 Task: Explore upcoming open houses in Anchorage, Alaska, to visit properties with a view of the Northern Lights or proximity to outdoor activities.
Action: Mouse moved to (261, 191)
Screenshot: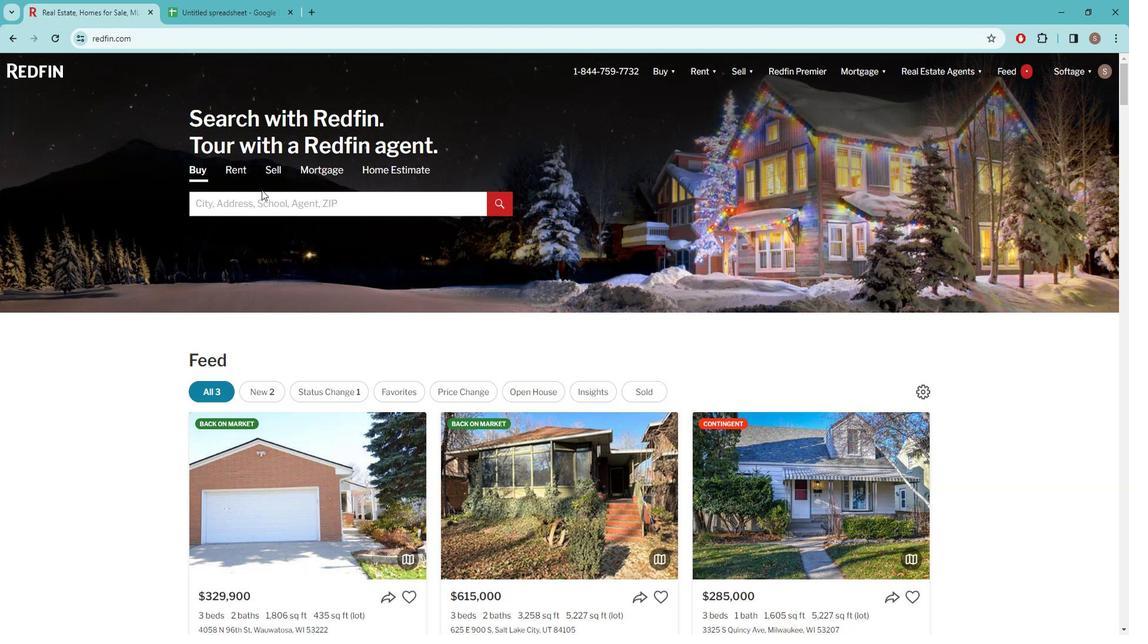 
Action: Mouse pressed left at (261, 191)
Screenshot: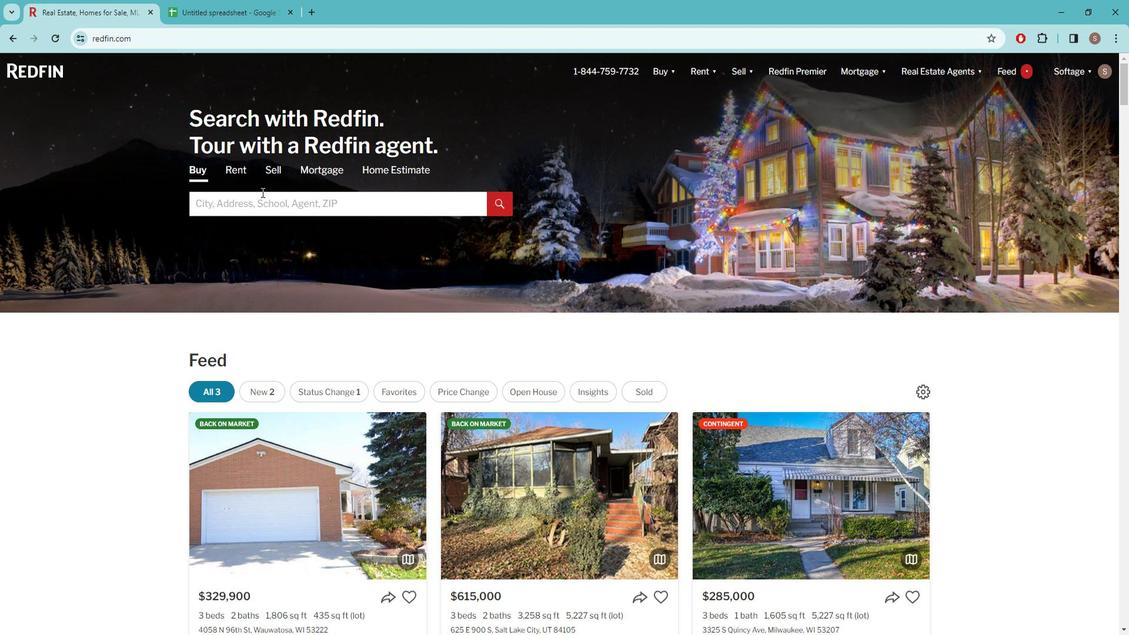 
Action: Key pressed a<Key.caps_lock>NCHORAGE,
Screenshot: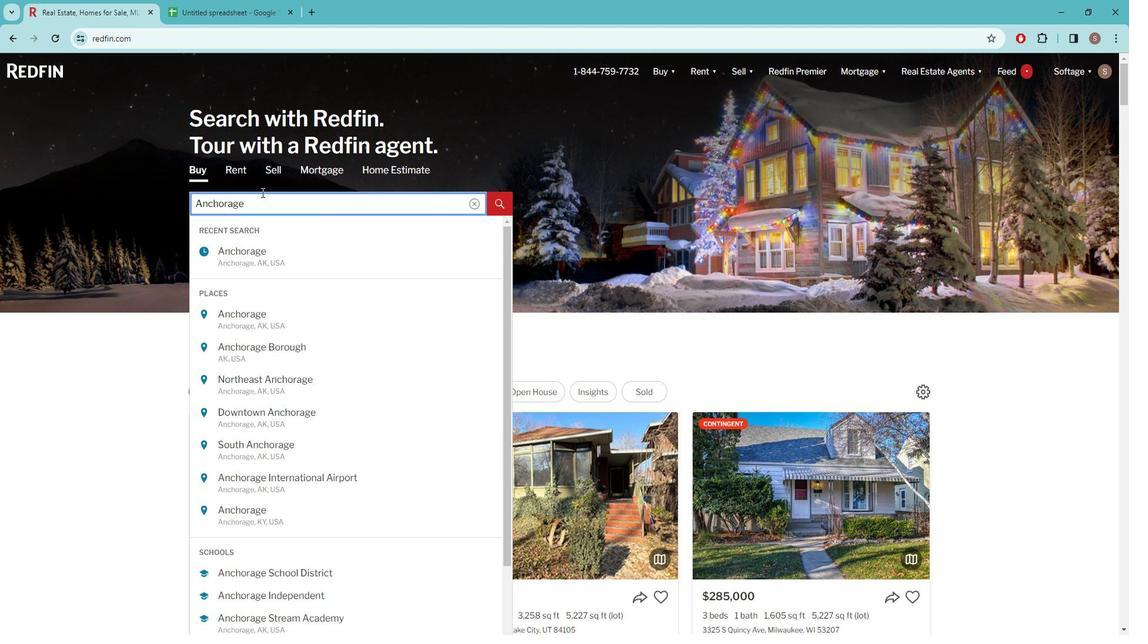 
Action: Mouse moved to (258, 264)
Screenshot: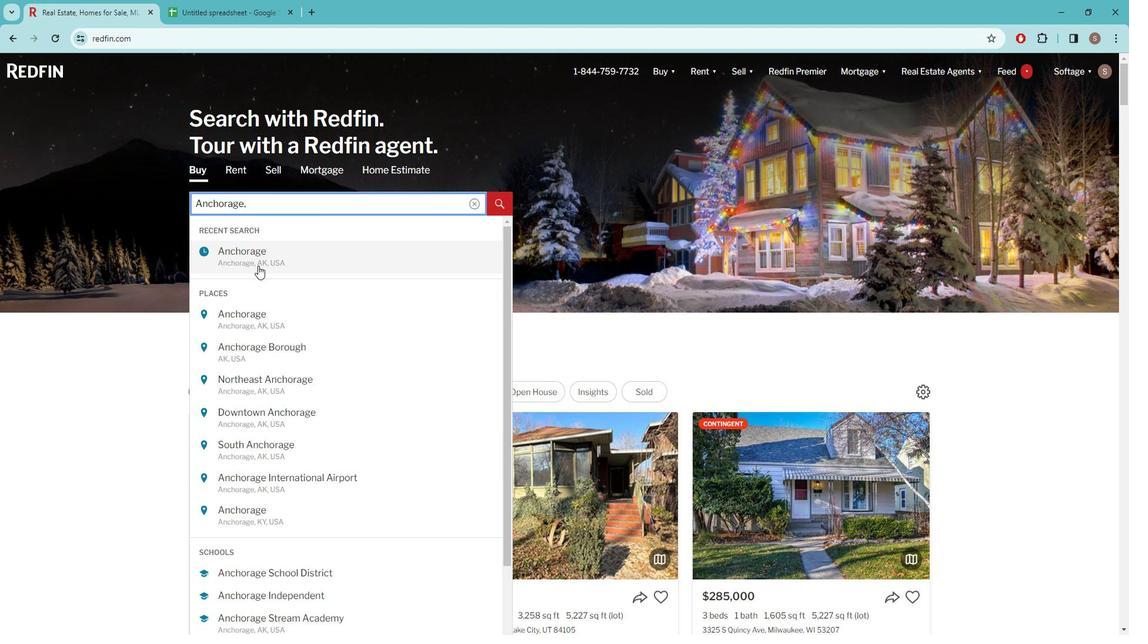 
Action: Mouse pressed left at (258, 264)
Screenshot: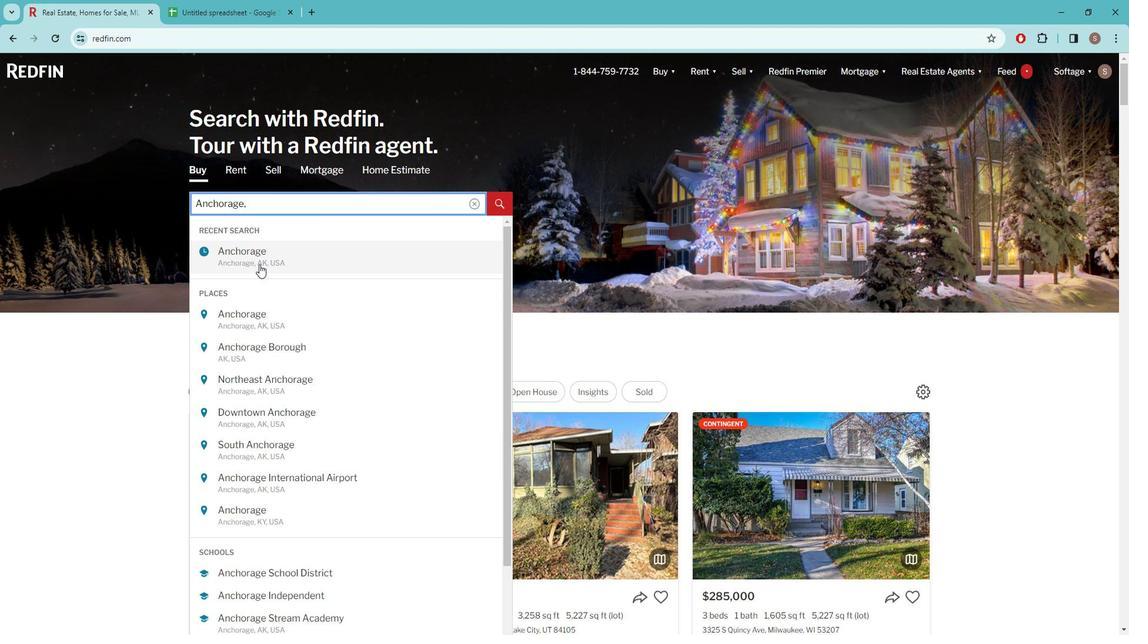 
Action: Mouse moved to (985, 147)
Screenshot: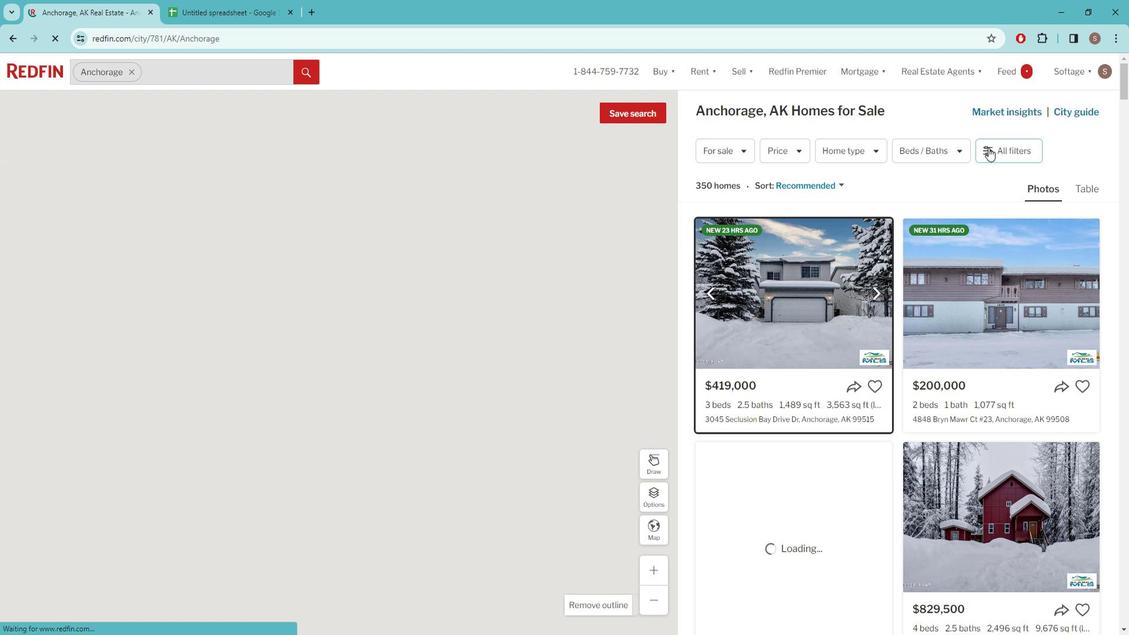 
Action: Mouse pressed left at (985, 147)
Screenshot: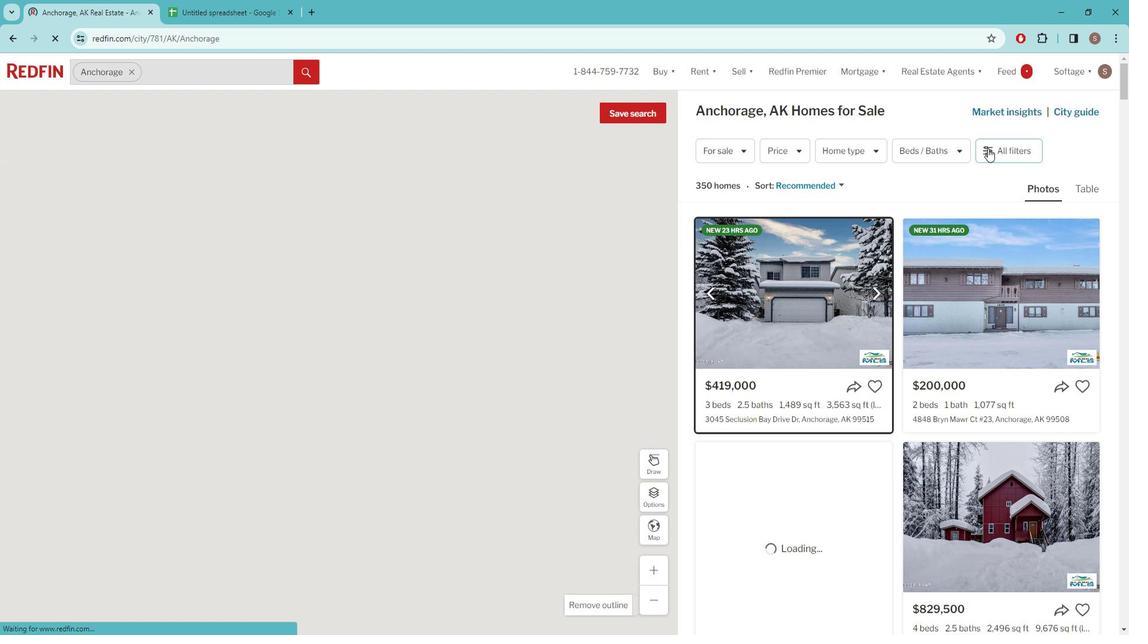 
Action: Mouse pressed left at (985, 147)
Screenshot: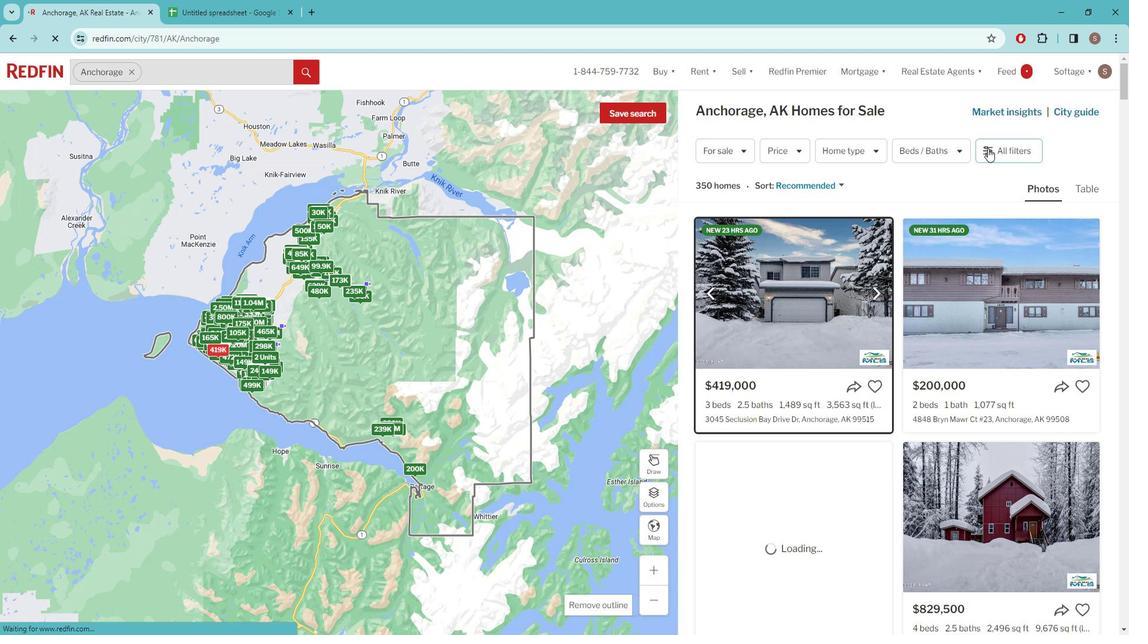 
Action: Mouse pressed left at (985, 147)
Screenshot: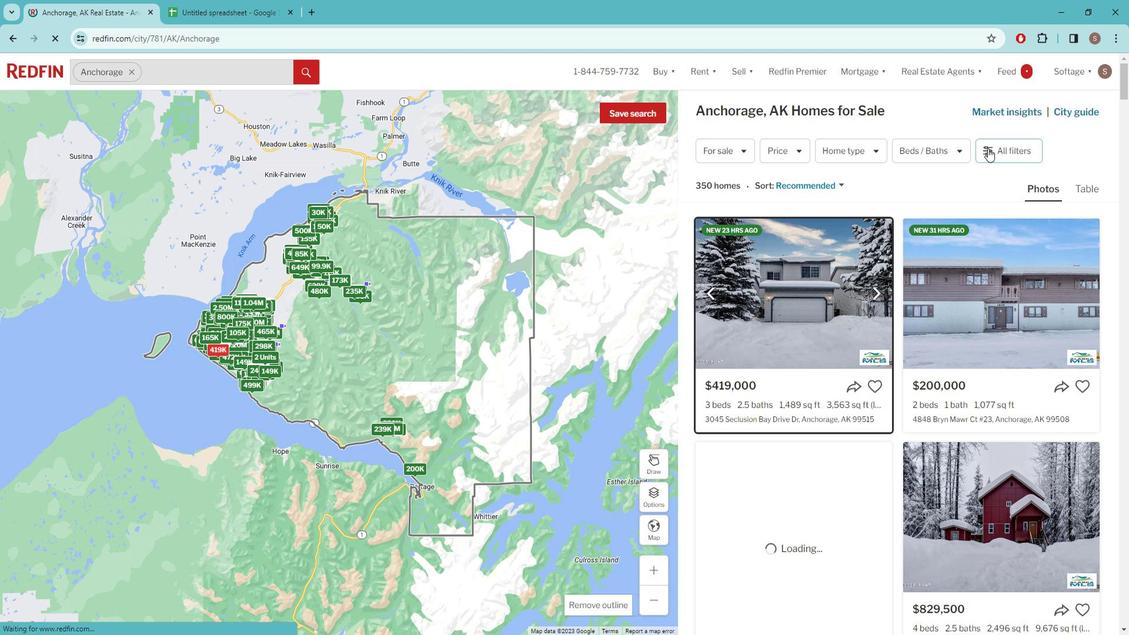 
Action: Mouse pressed left at (985, 147)
Screenshot: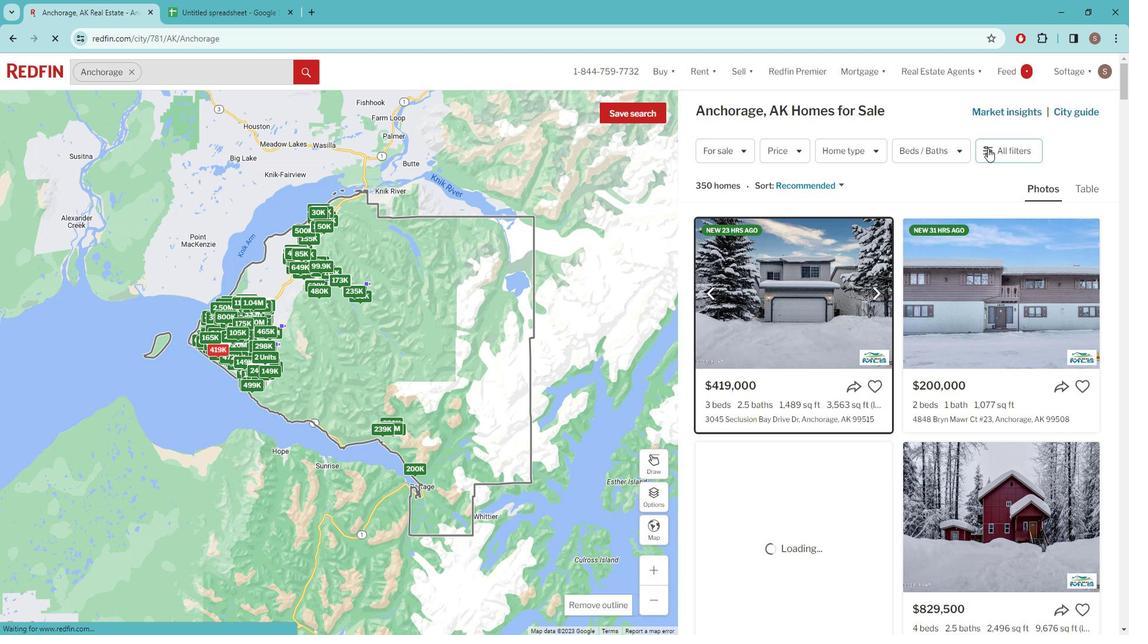 
Action: Mouse pressed left at (985, 147)
Screenshot: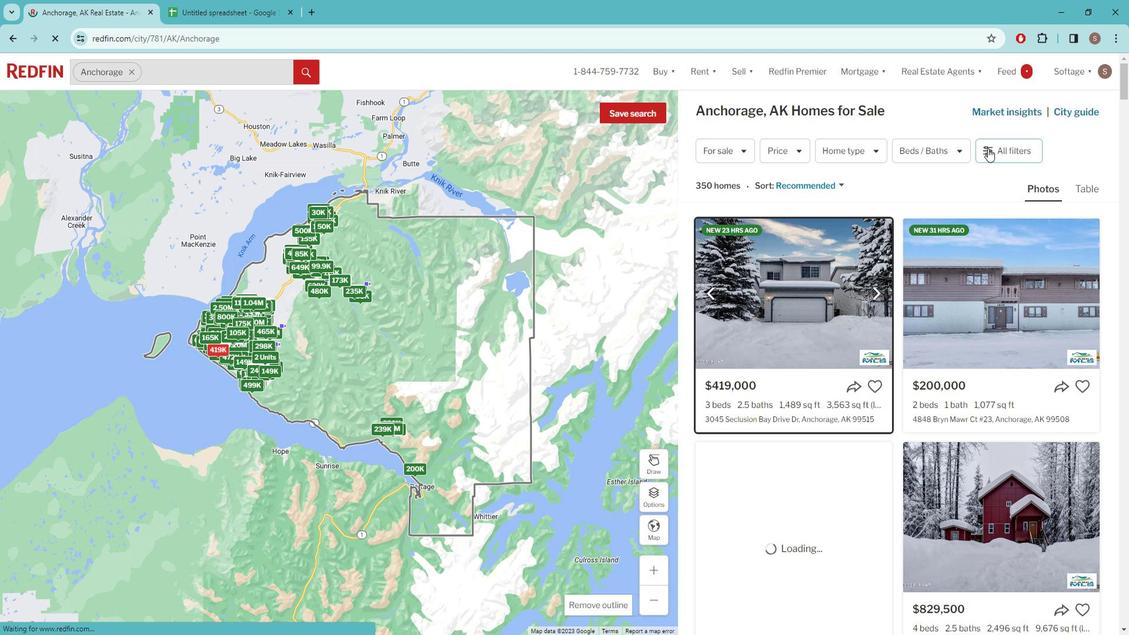 
Action: Mouse moved to (995, 151)
Screenshot: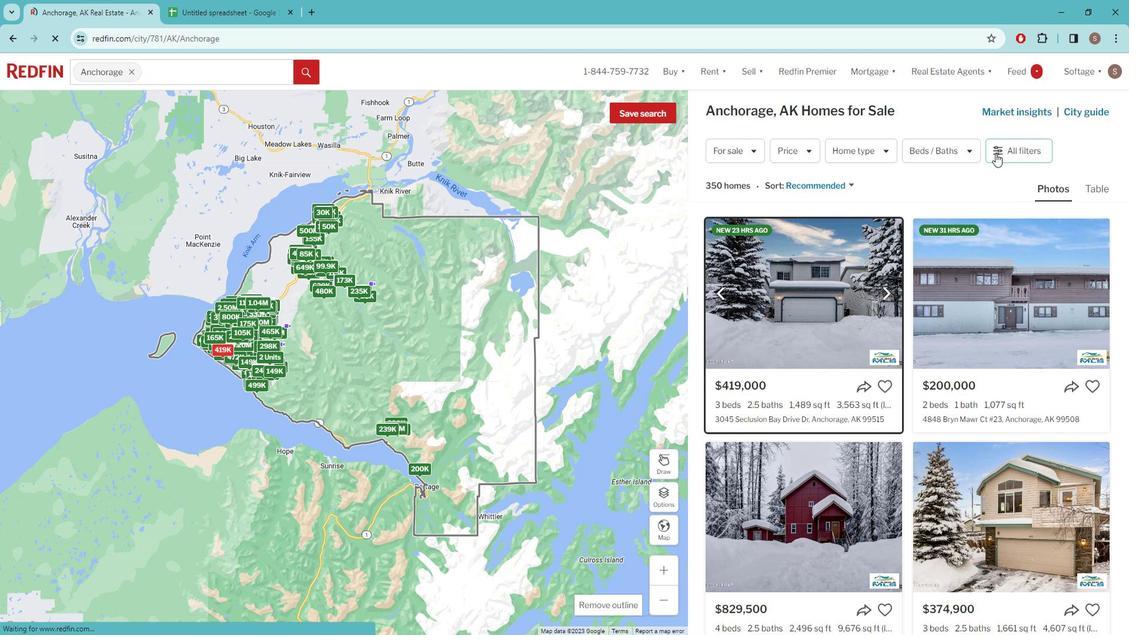 
Action: Mouse pressed left at (995, 151)
Screenshot: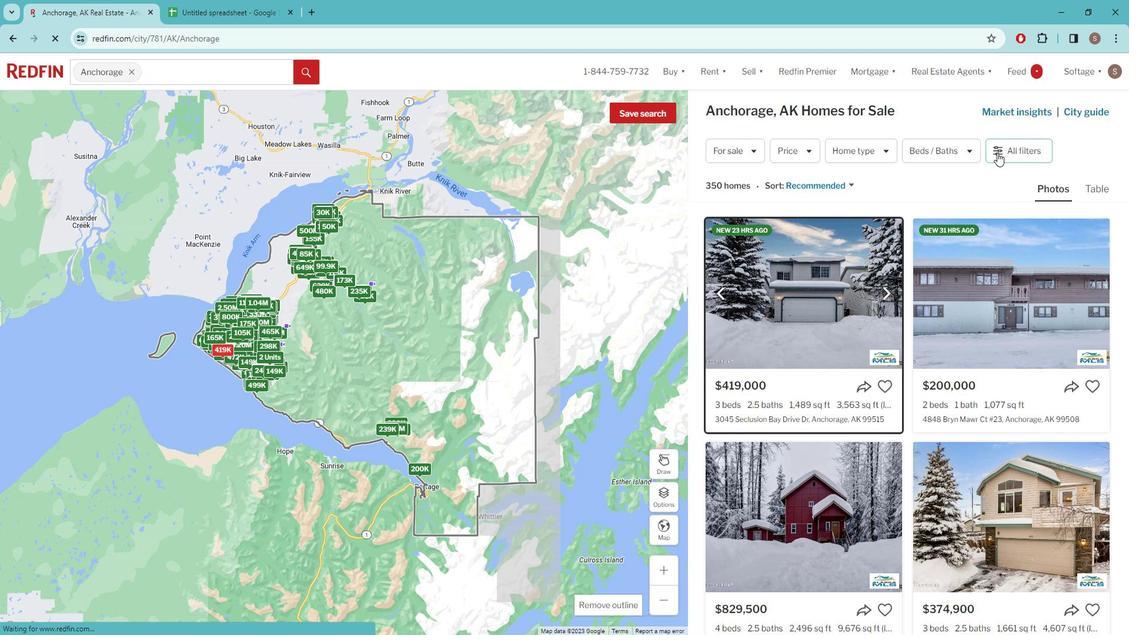 
Action: Mouse pressed left at (995, 151)
Screenshot: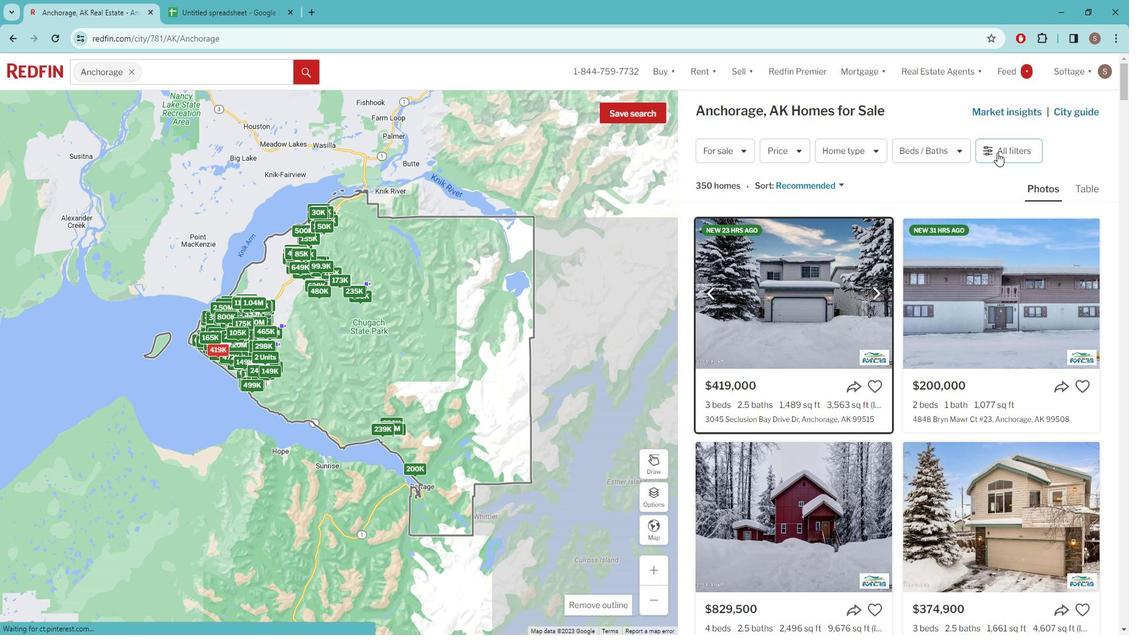 
Action: Mouse moved to (994, 151)
Screenshot: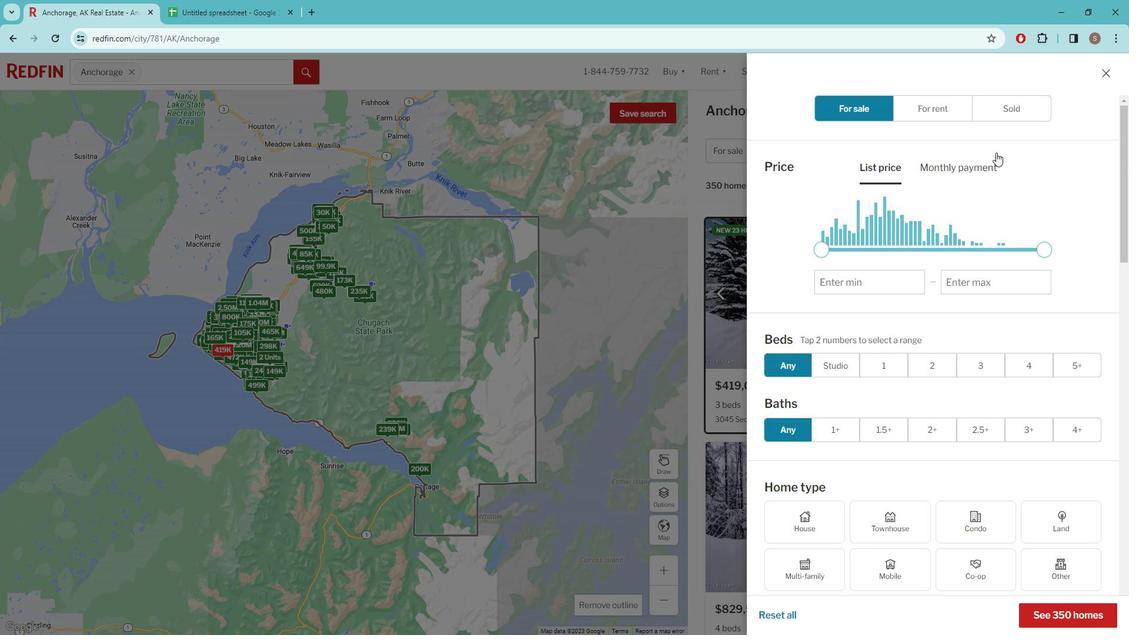 
Action: Mouse scrolled (994, 151) with delta (0, 0)
Screenshot: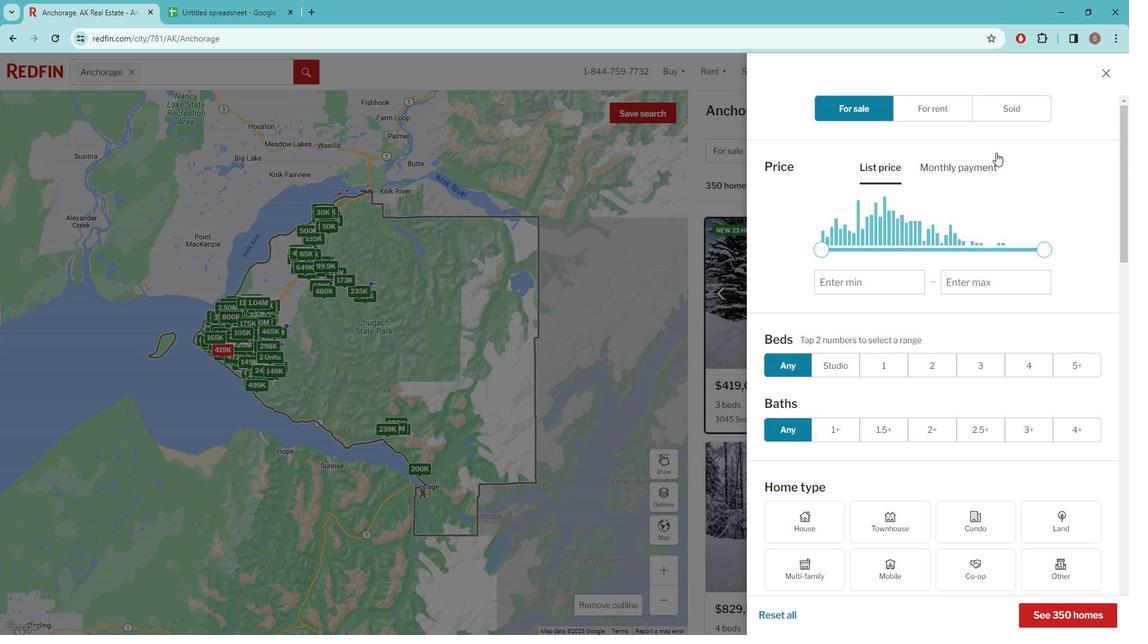 
Action: Mouse moved to (993, 151)
Screenshot: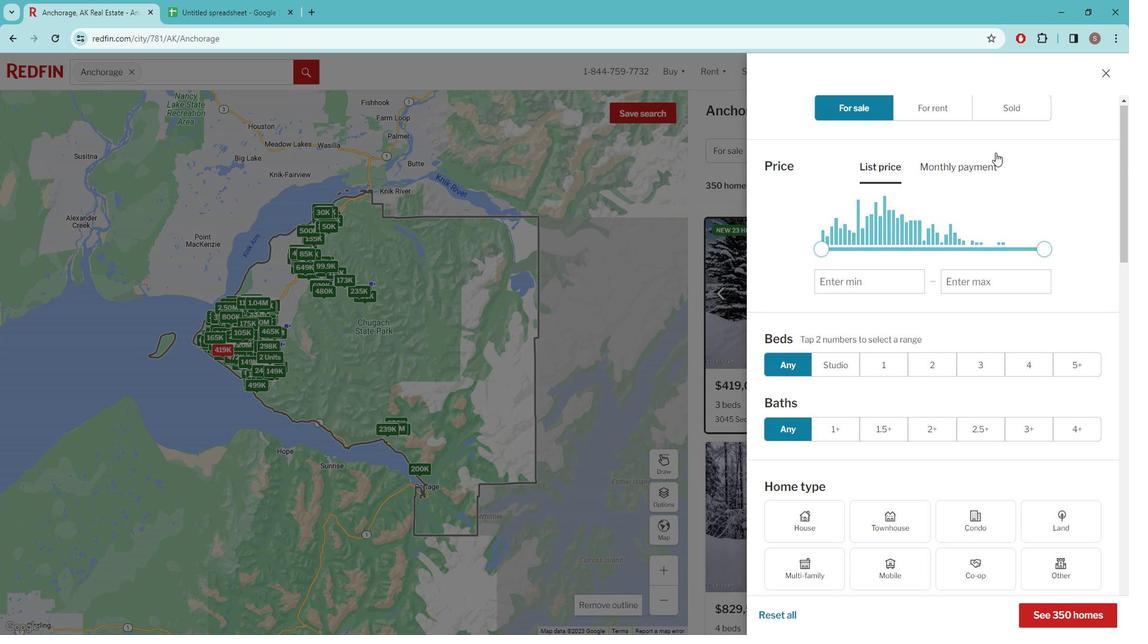 
Action: Mouse scrolled (993, 151) with delta (0, 0)
Screenshot: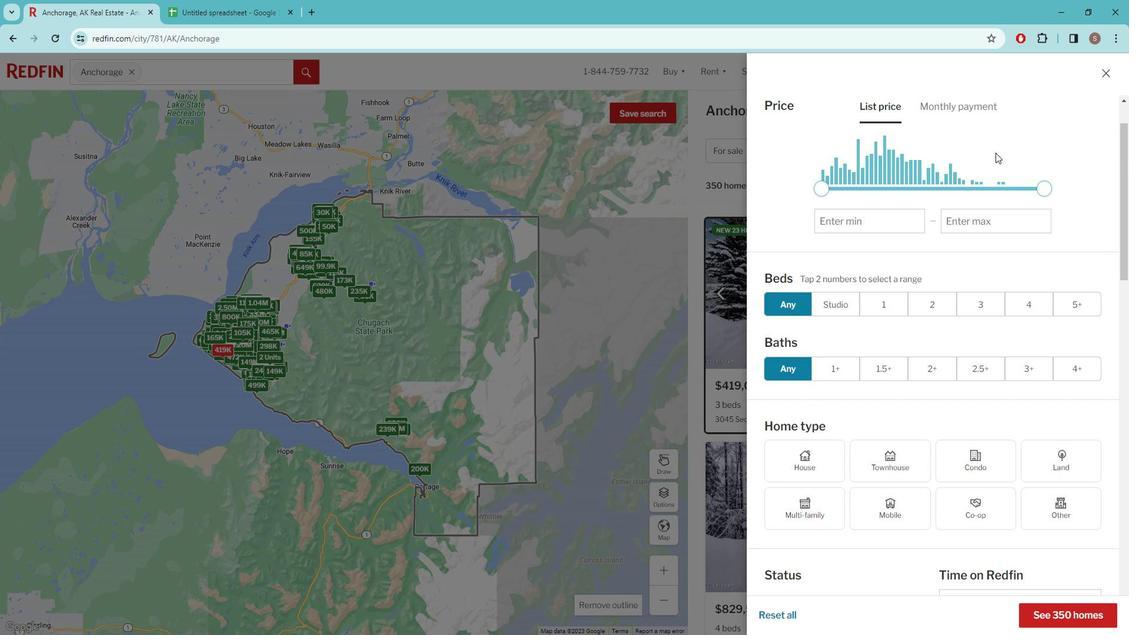 
Action: Mouse scrolled (993, 151) with delta (0, 0)
Screenshot: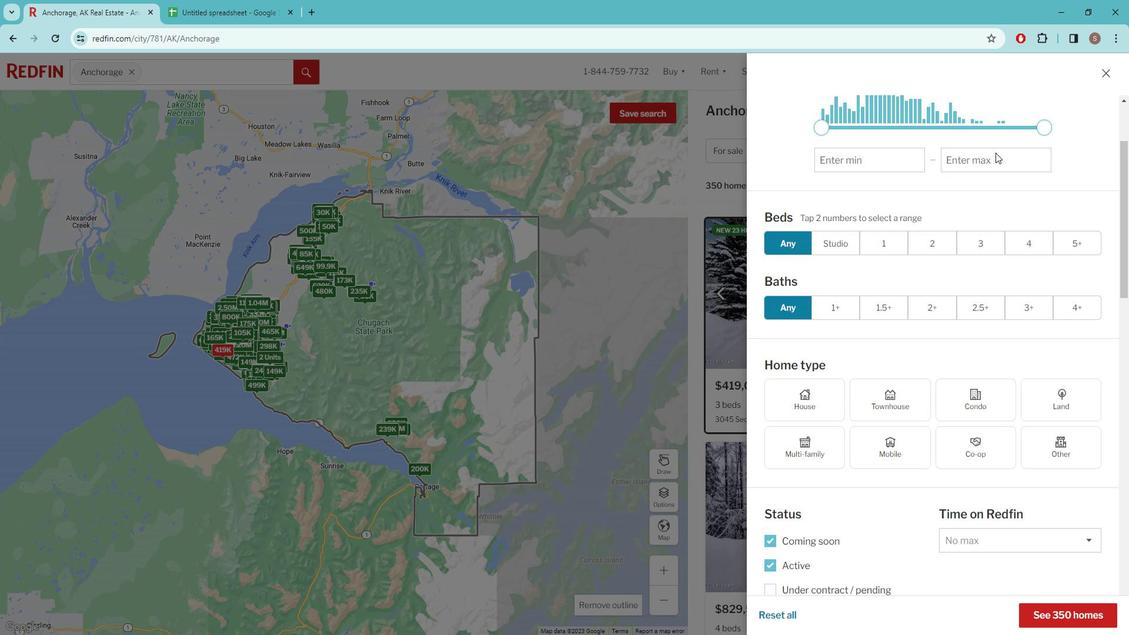 
Action: Mouse scrolled (993, 151) with delta (0, 0)
Screenshot: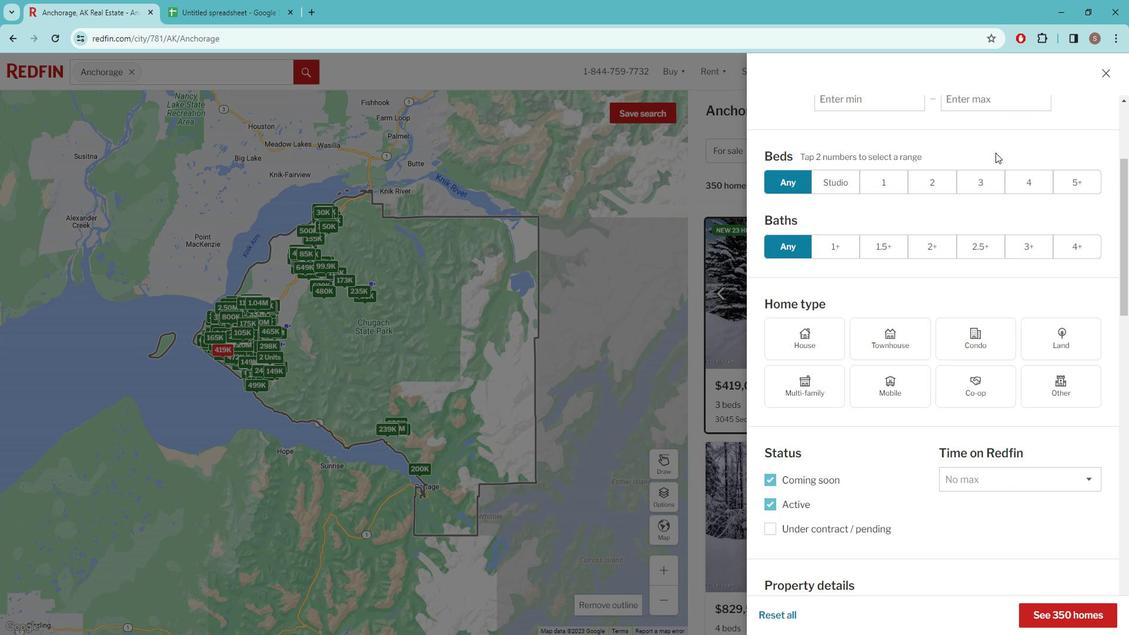 
Action: Mouse moved to (786, 419)
Screenshot: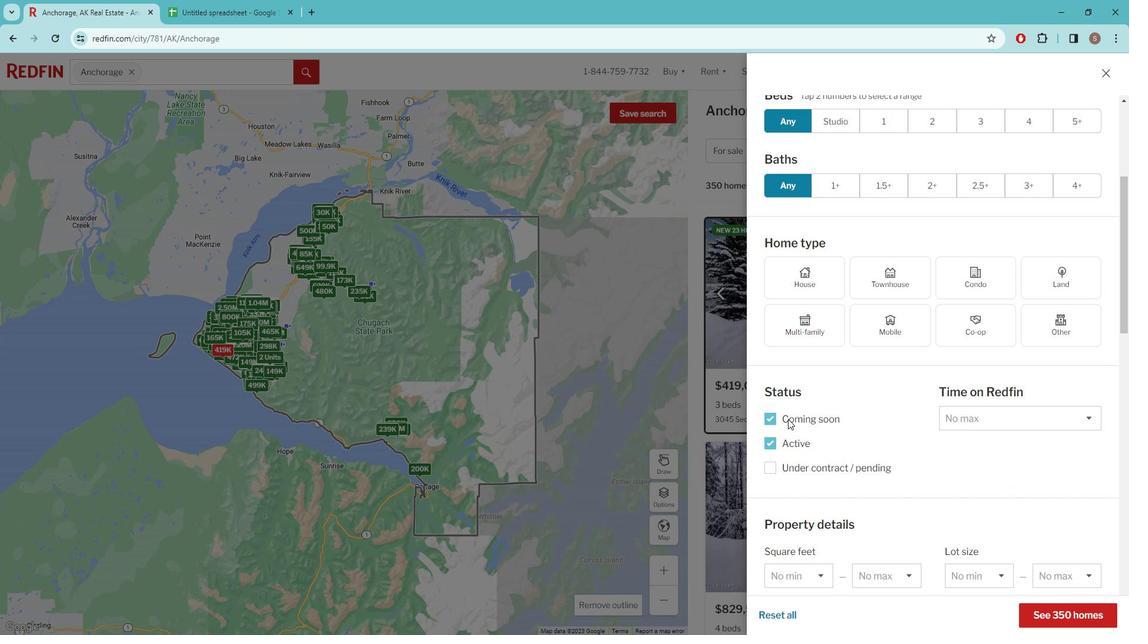 
Action: Mouse pressed left at (786, 419)
Screenshot: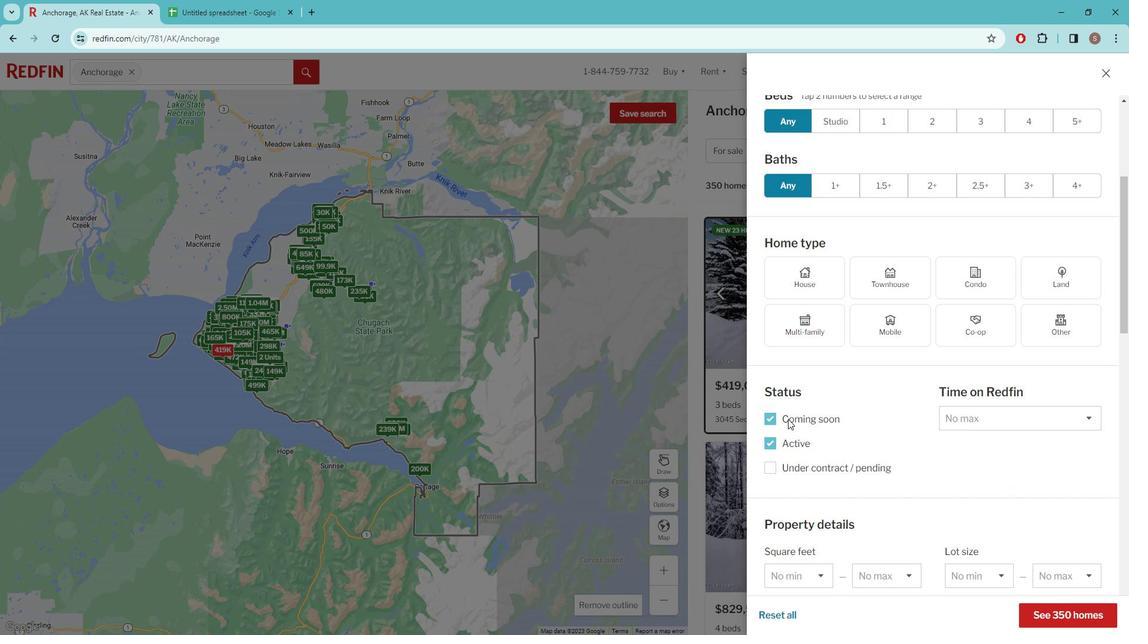 
Action: Mouse pressed left at (786, 419)
Screenshot: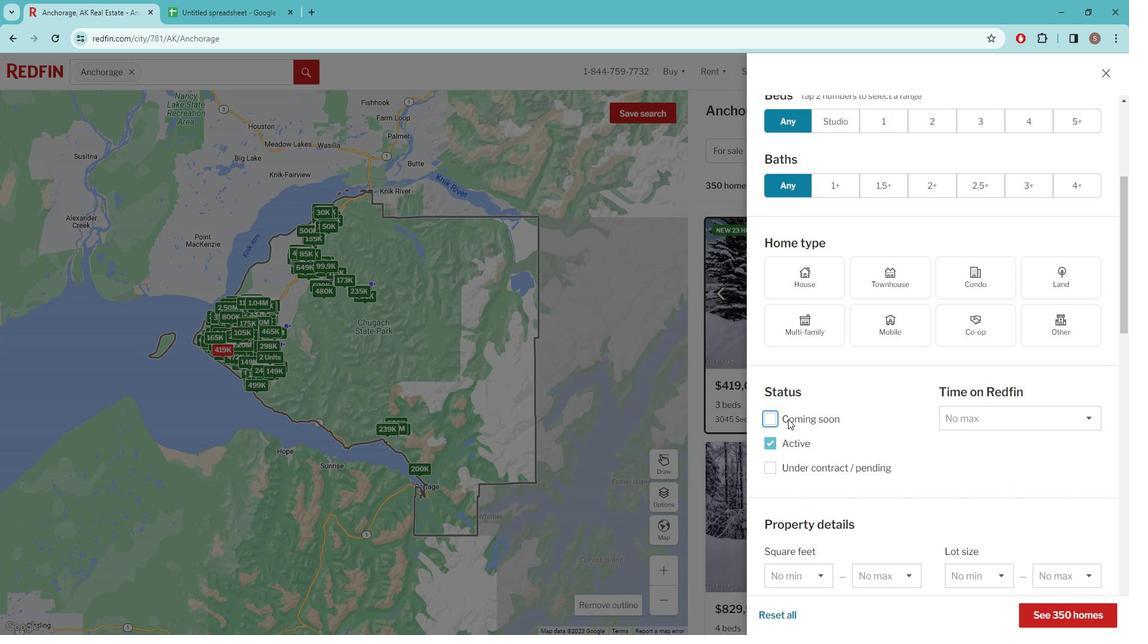 
Action: Mouse scrolled (786, 418) with delta (0, 0)
Screenshot: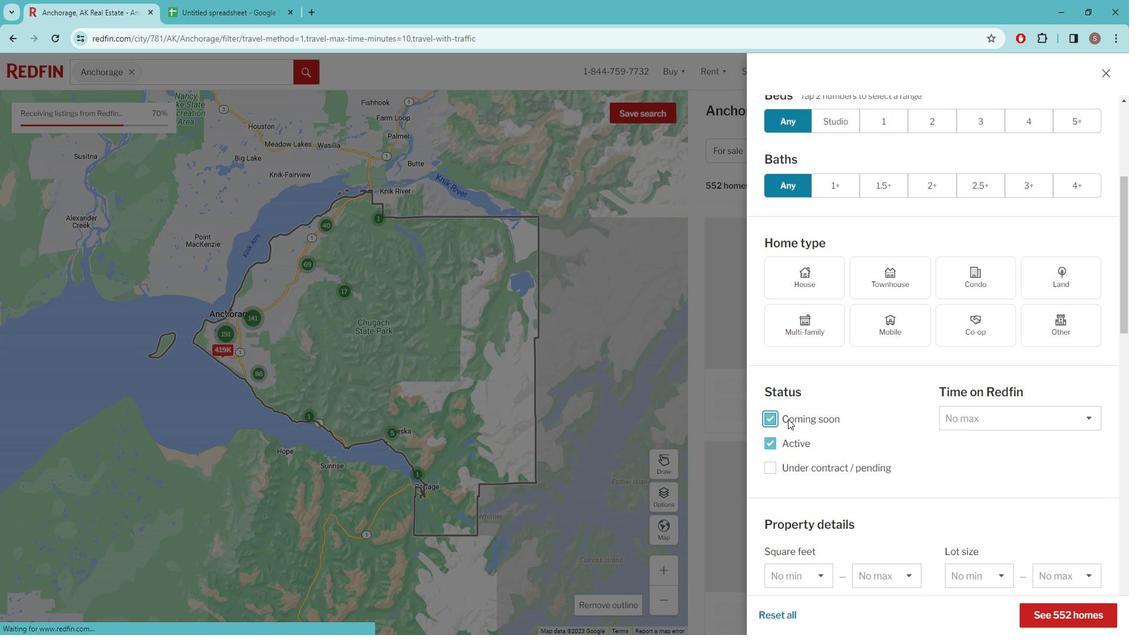 
Action: Mouse scrolled (786, 418) with delta (0, 0)
Screenshot: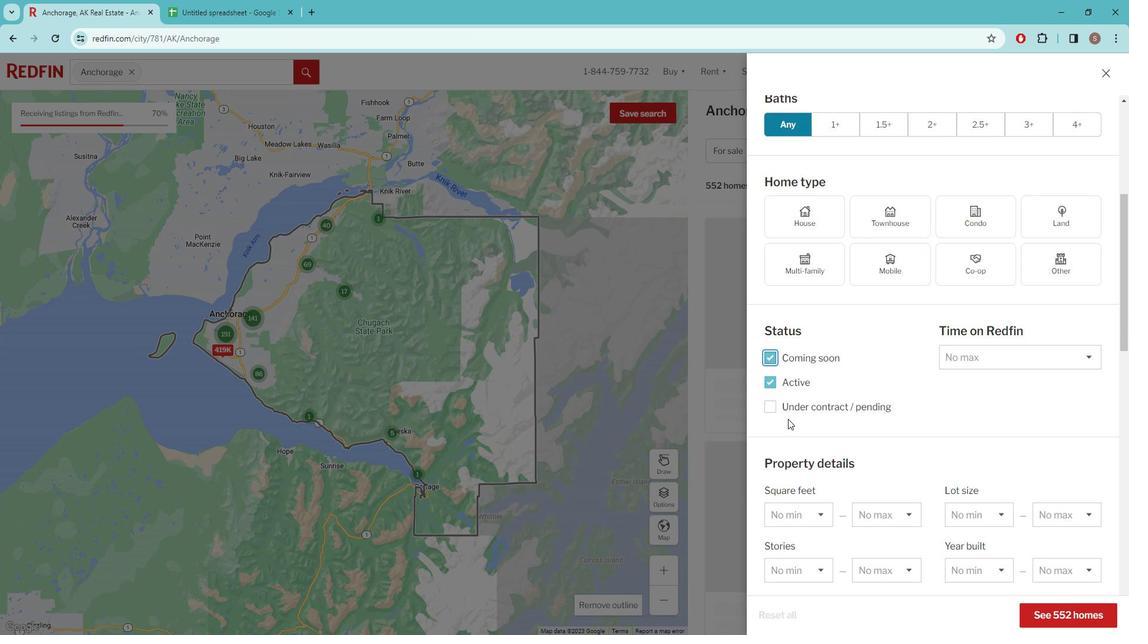 
Action: Mouse scrolled (786, 418) with delta (0, 0)
Screenshot: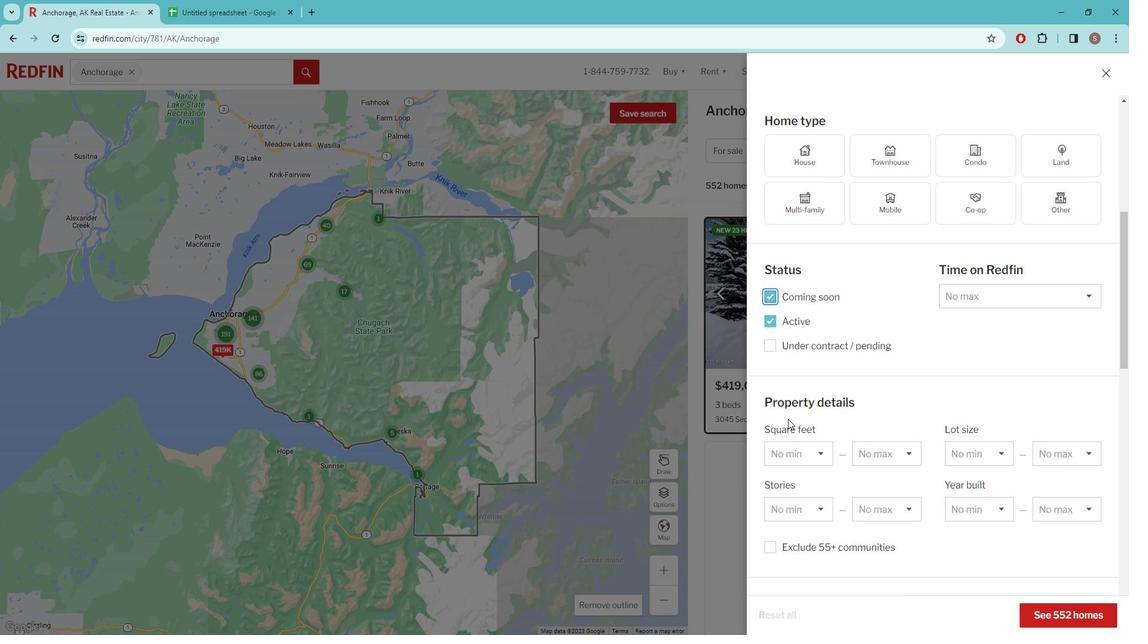 
Action: Mouse scrolled (786, 418) with delta (0, 0)
Screenshot: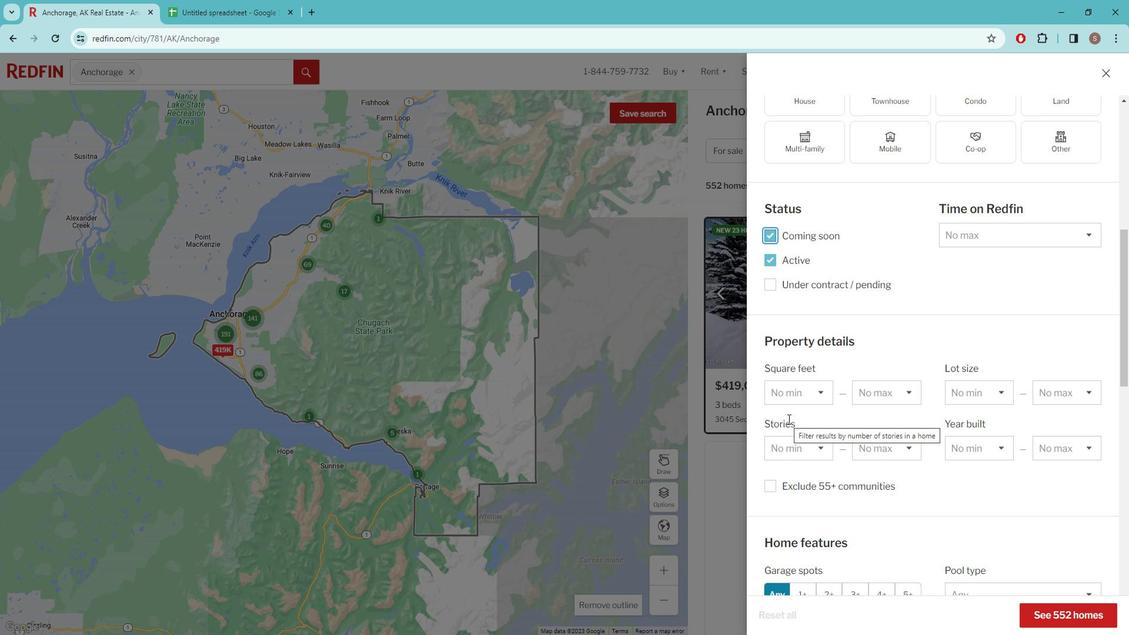 
Action: Mouse scrolled (786, 418) with delta (0, 0)
Screenshot: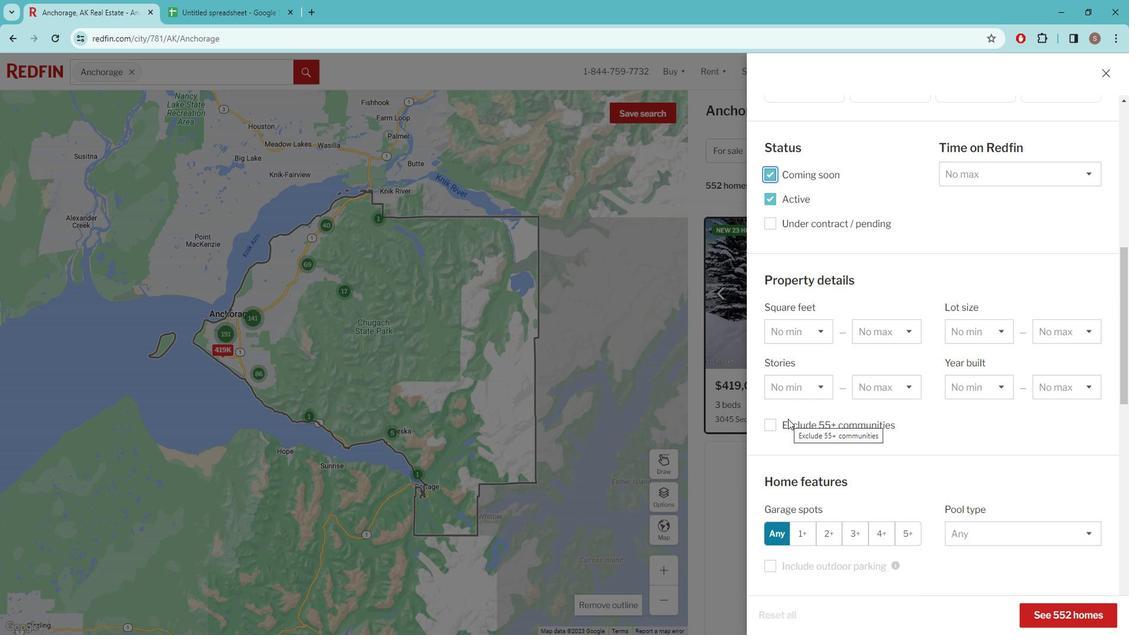 
Action: Mouse scrolled (786, 418) with delta (0, 0)
Screenshot: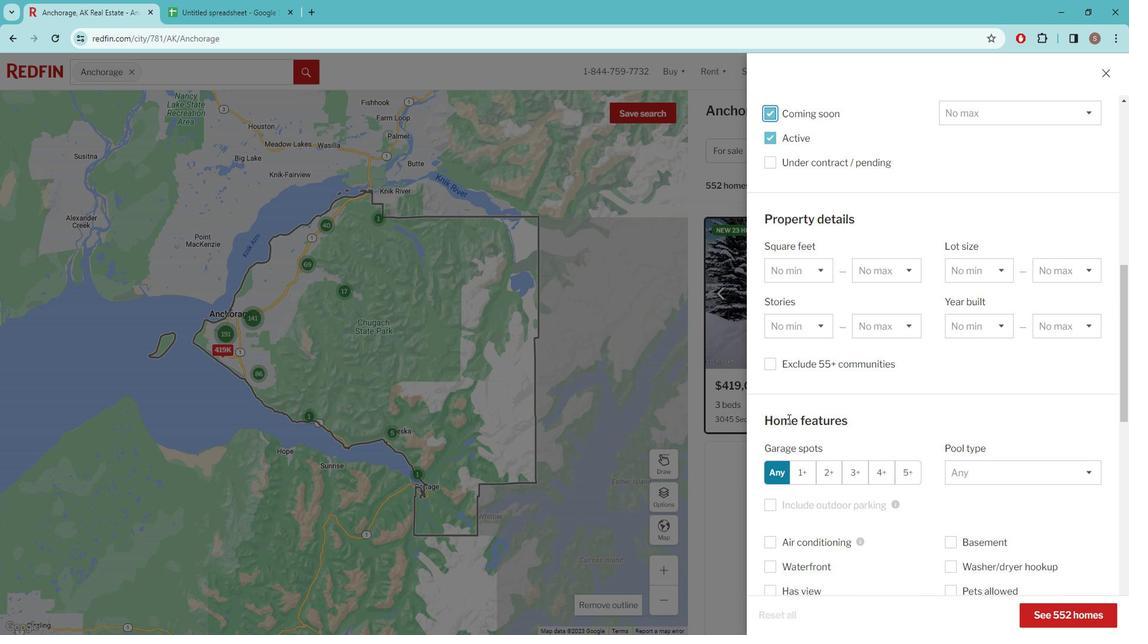 
Action: Mouse scrolled (786, 418) with delta (0, 0)
Screenshot: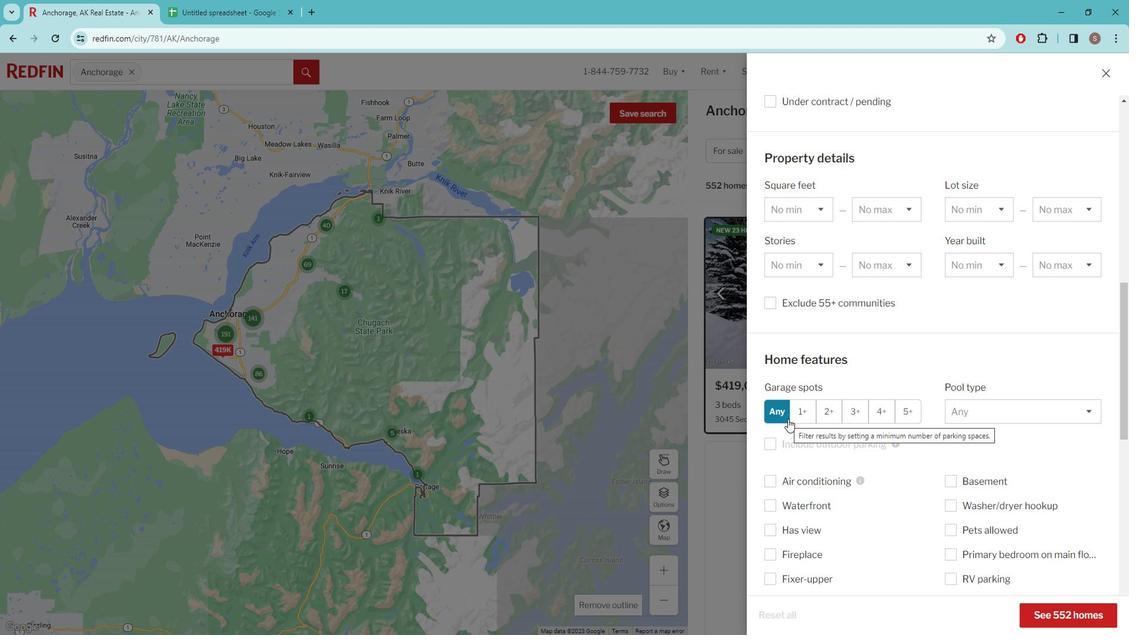 
Action: Mouse scrolled (786, 418) with delta (0, 0)
Screenshot: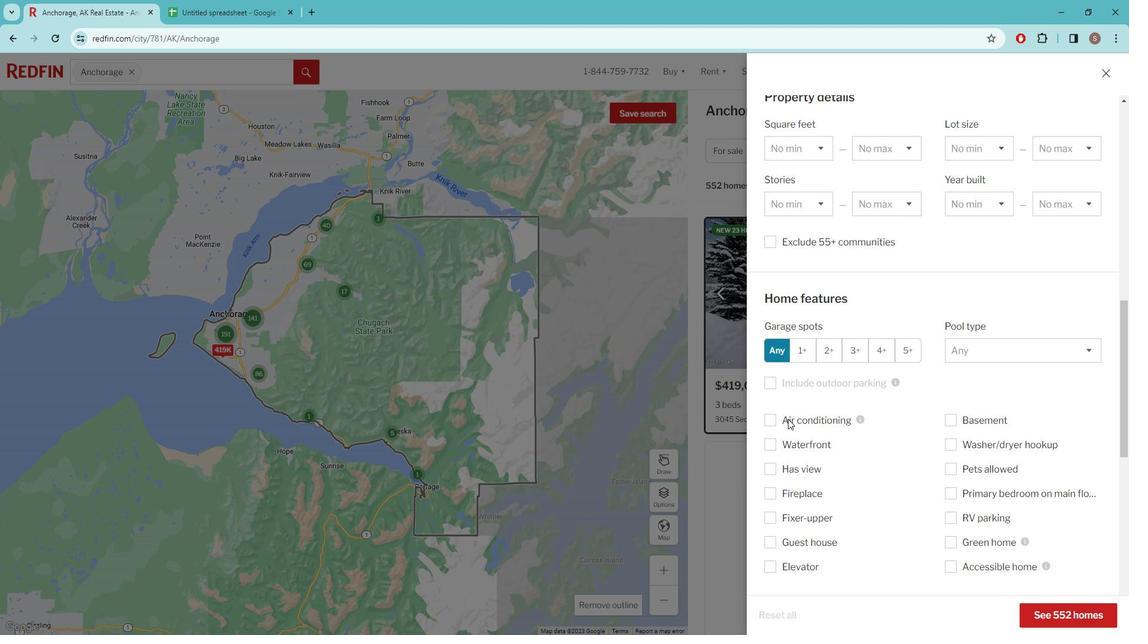 
Action: Mouse scrolled (786, 418) with delta (0, 0)
Screenshot: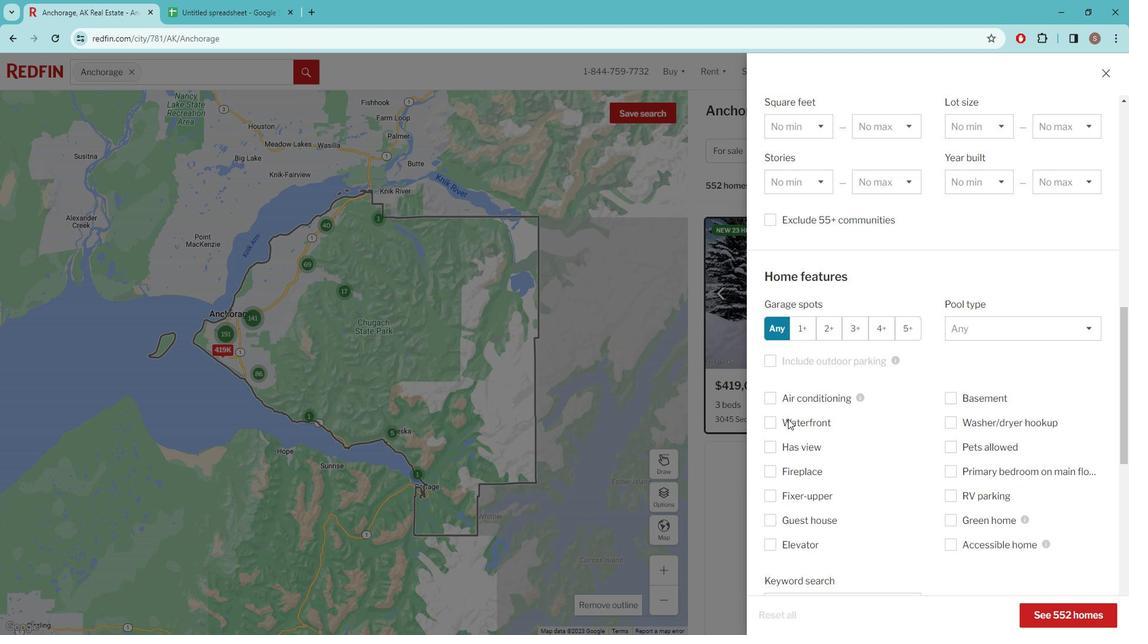 
Action: Mouse scrolled (786, 418) with delta (0, 0)
Screenshot: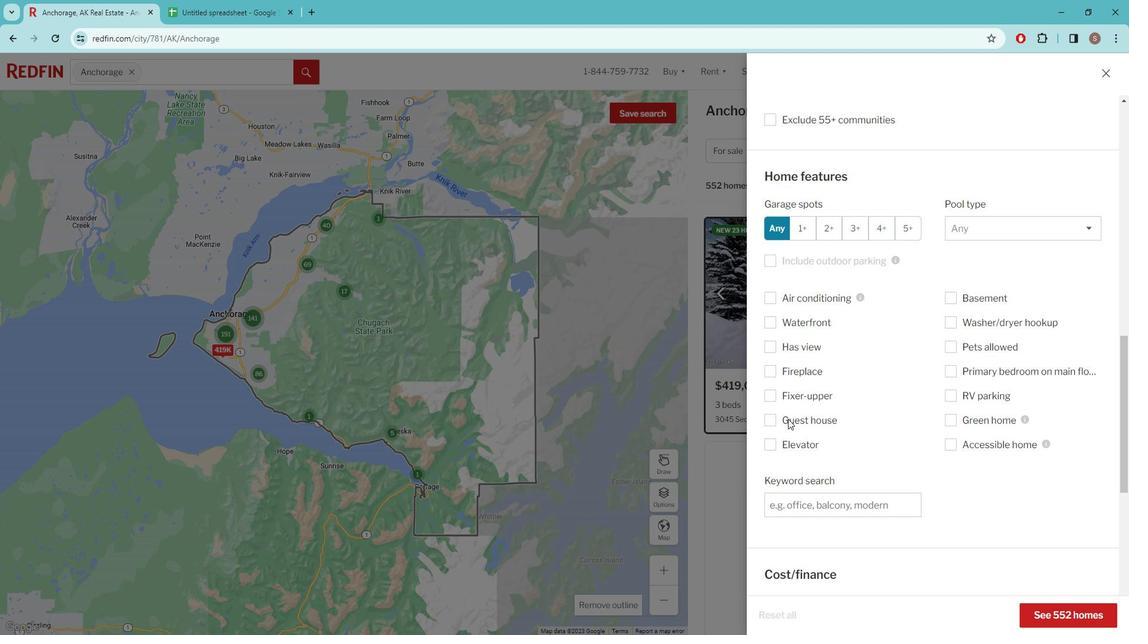 
Action: Mouse scrolled (786, 418) with delta (0, 0)
Screenshot: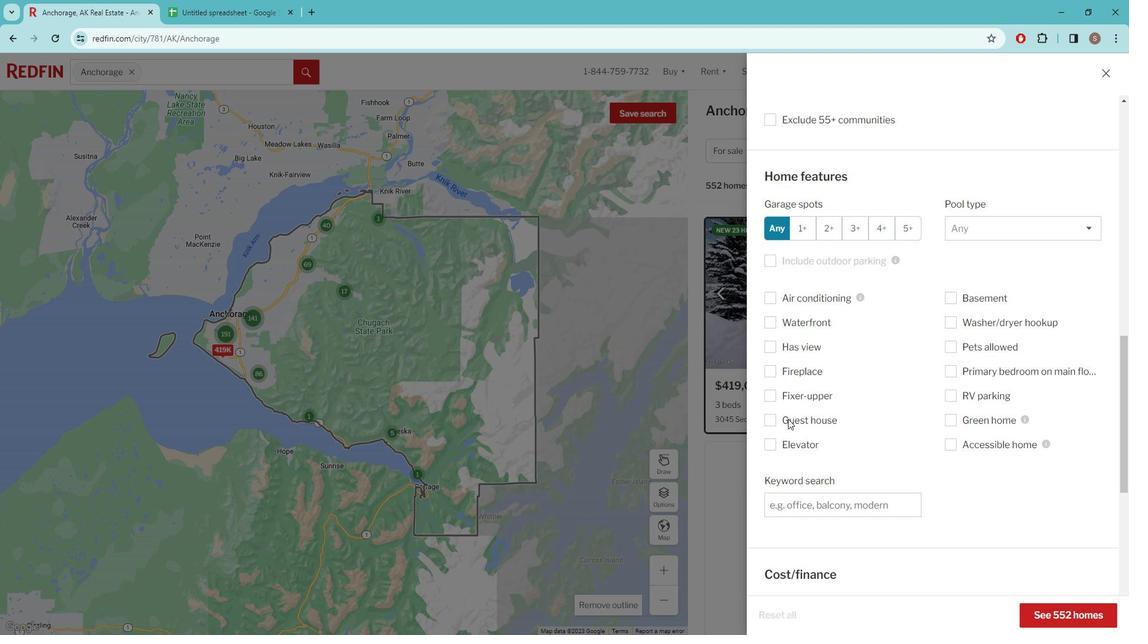 
Action: Mouse moved to (803, 385)
Screenshot: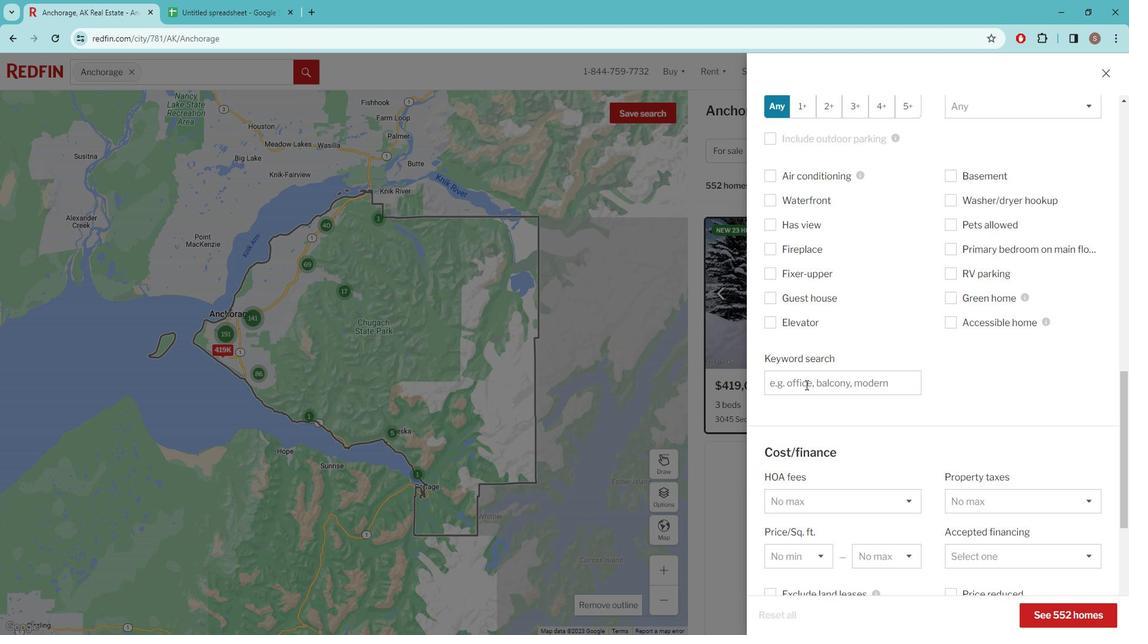 
Action: Mouse pressed left at (803, 385)
Screenshot: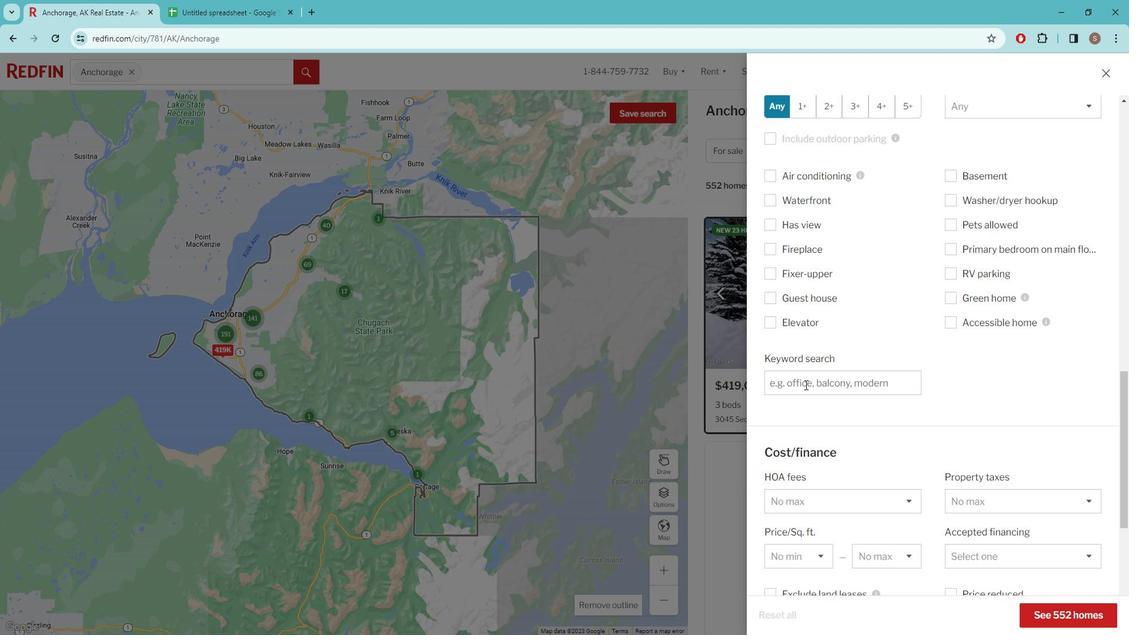
Action: Mouse moved to (803, 385)
Screenshot: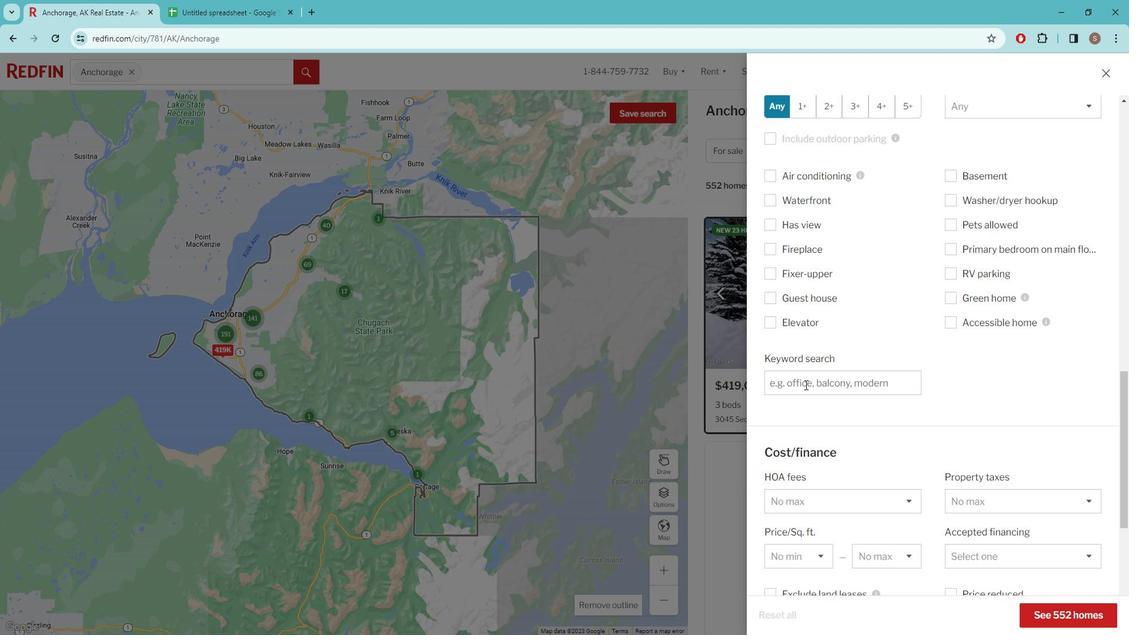 
Action: Key pressed <Key.caps_lock>n<Key.caps_lock>ORTHERN<Key.space><Key.caps_lock>l<Key.caps_lock>IGHTS<Key.space>
Screenshot: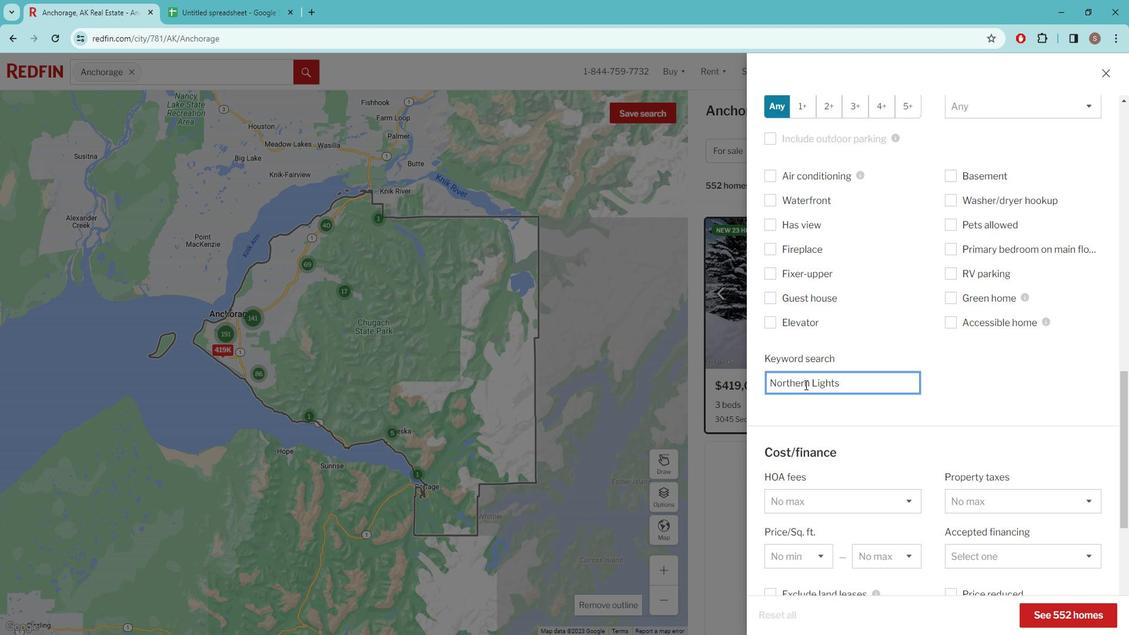 
Action: Mouse scrolled (803, 384) with delta (0, 0)
Screenshot: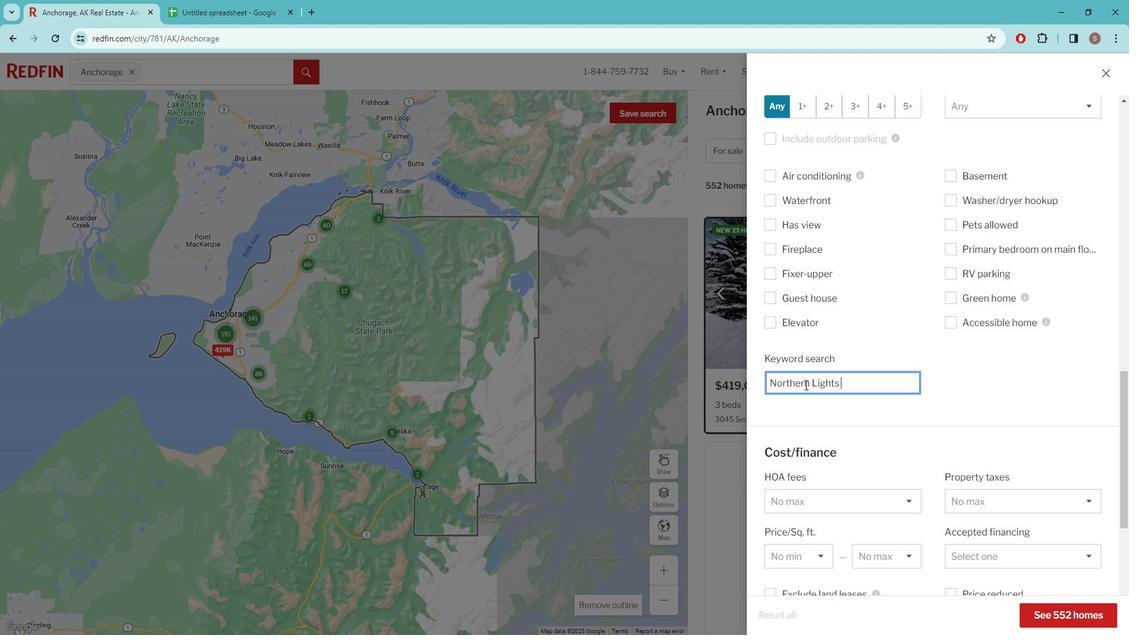 
Action: Mouse scrolled (803, 384) with delta (0, 0)
Screenshot: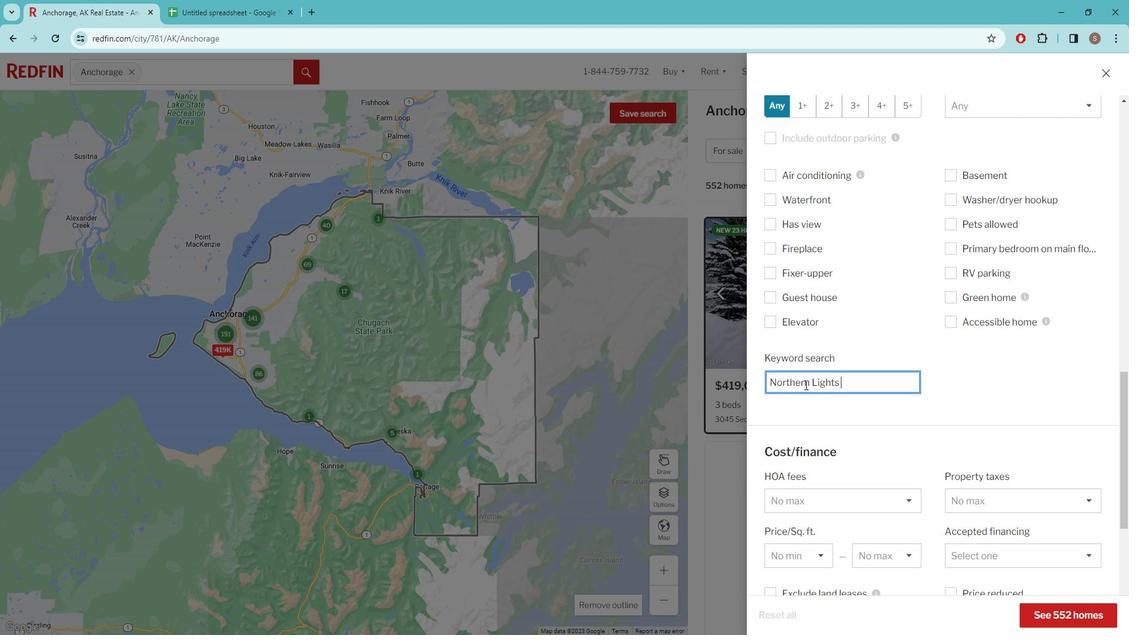 
Action: Mouse scrolled (803, 384) with delta (0, 0)
Screenshot: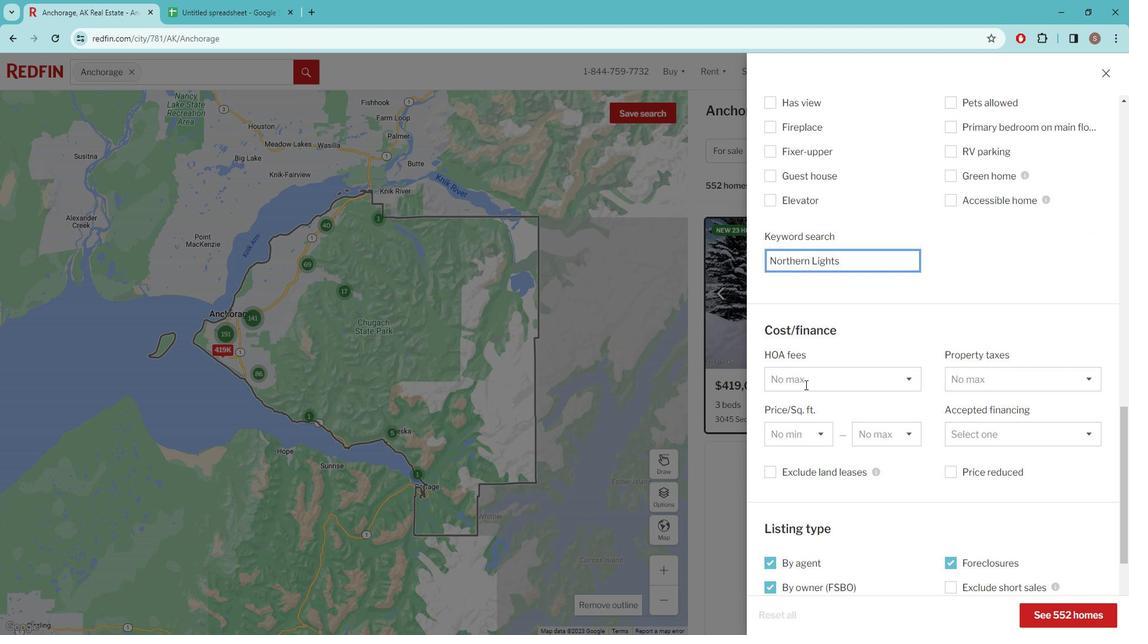 
Action: Mouse scrolled (803, 384) with delta (0, 0)
Screenshot: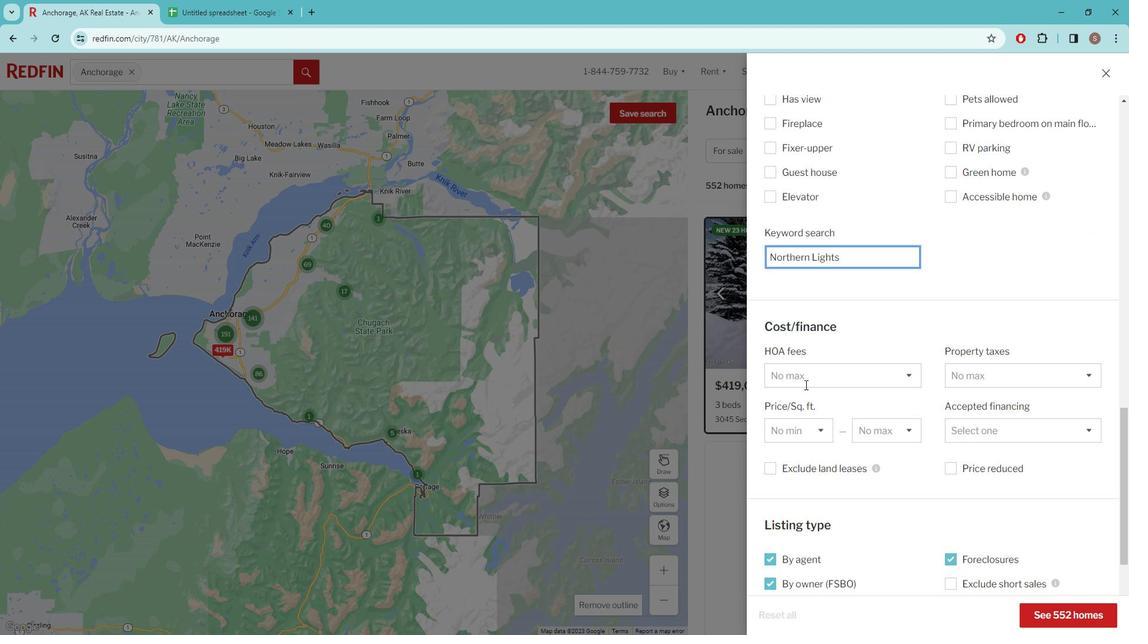 
Action: Mouse scrolled (803, 384) with delta (0, 0)
Screenshot: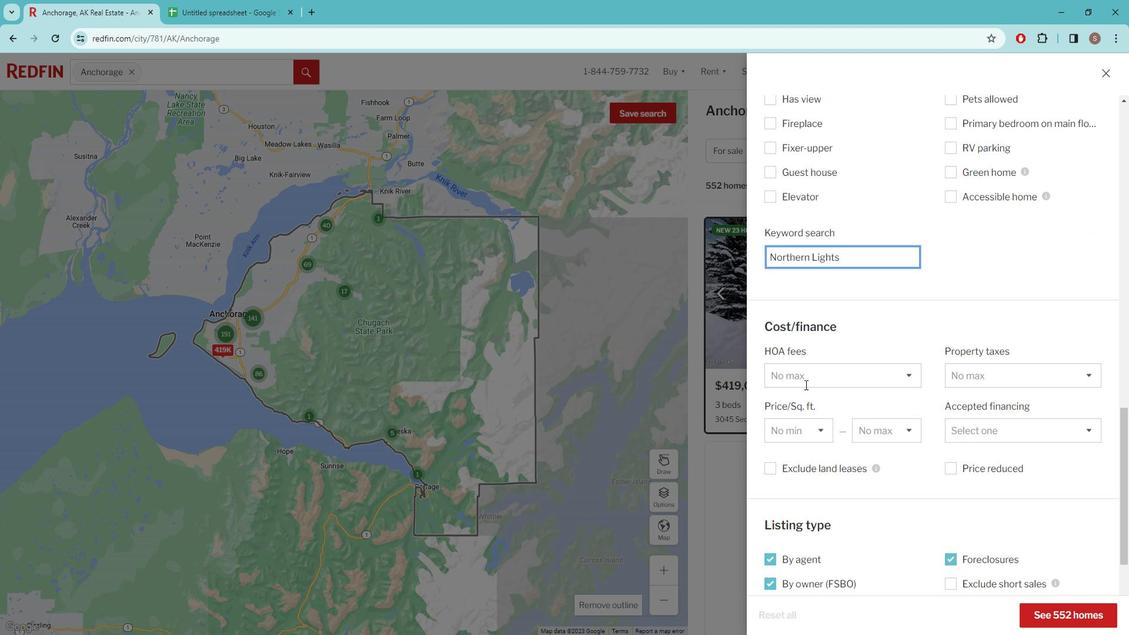 
Action: Mouse scrolled (803, 384) with delta (0, 0)
Screenshot: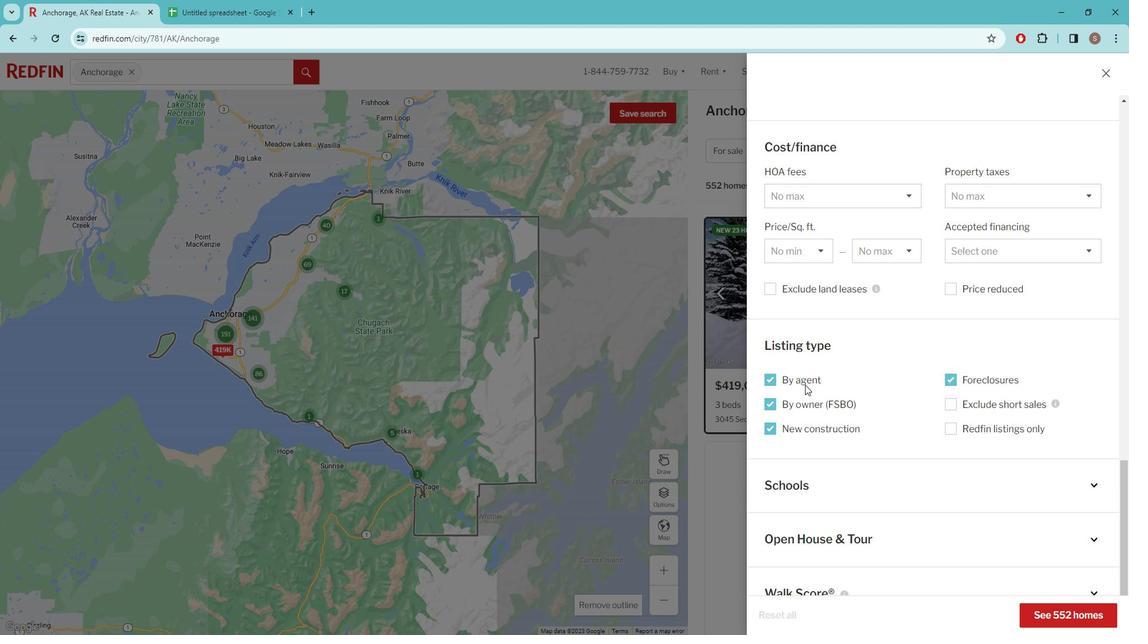 
Action: Mouse scrolled (803, 384) with delta (0, 0)
Screenshot: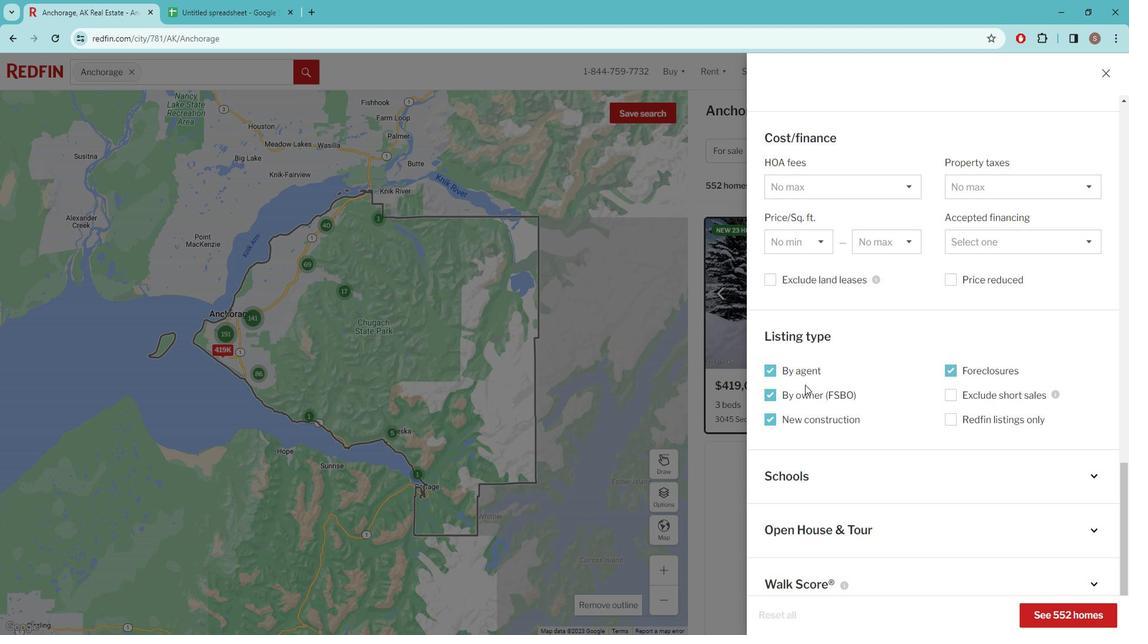 
Action: Mouse scrolled (803, 384) with delta (0, 0)
Screenshot: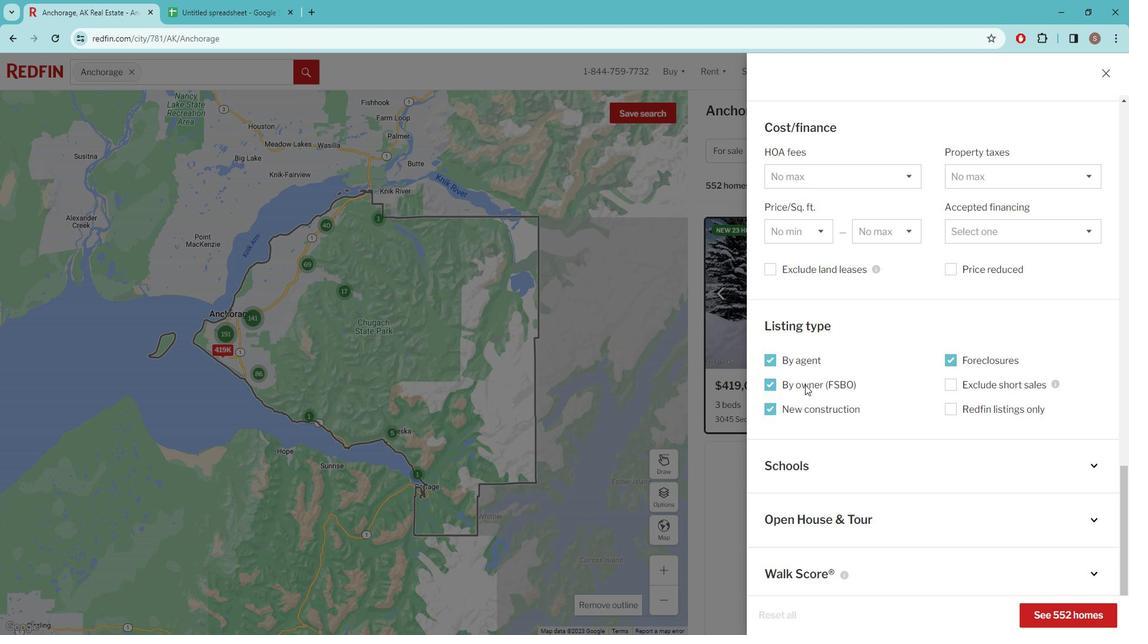 
Action: Mouse scrolled (803, 384) with delta (0, 0)
Screenshot: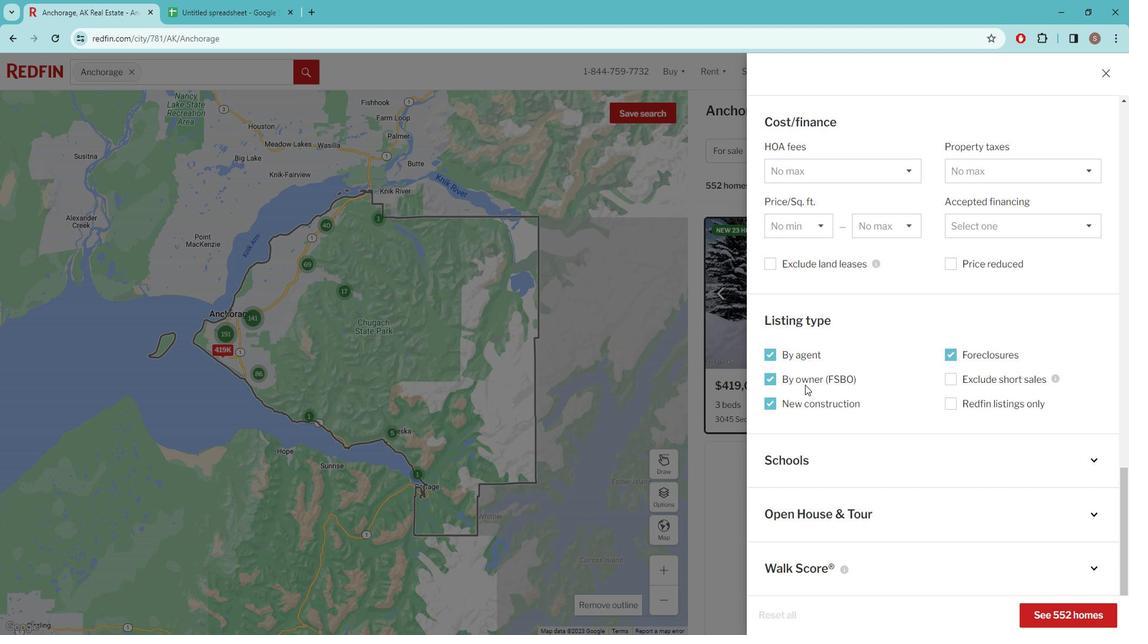 
Action: Mouse moved to (802, 511)
Screenshot: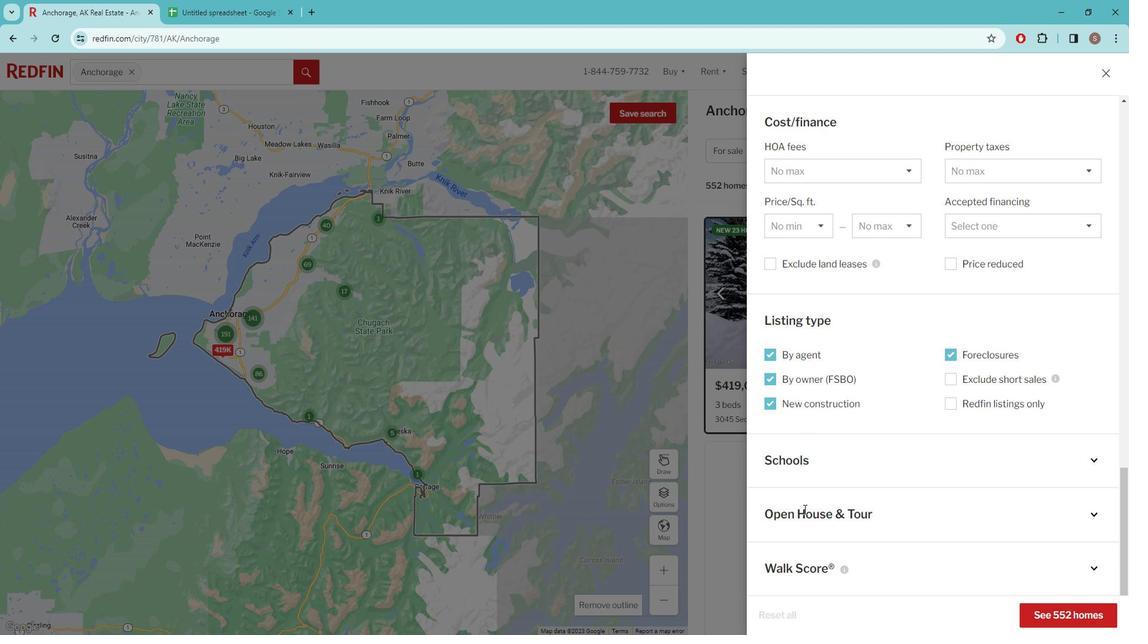 
Action: Mouse pressed left at (802, 511)
Screenshot: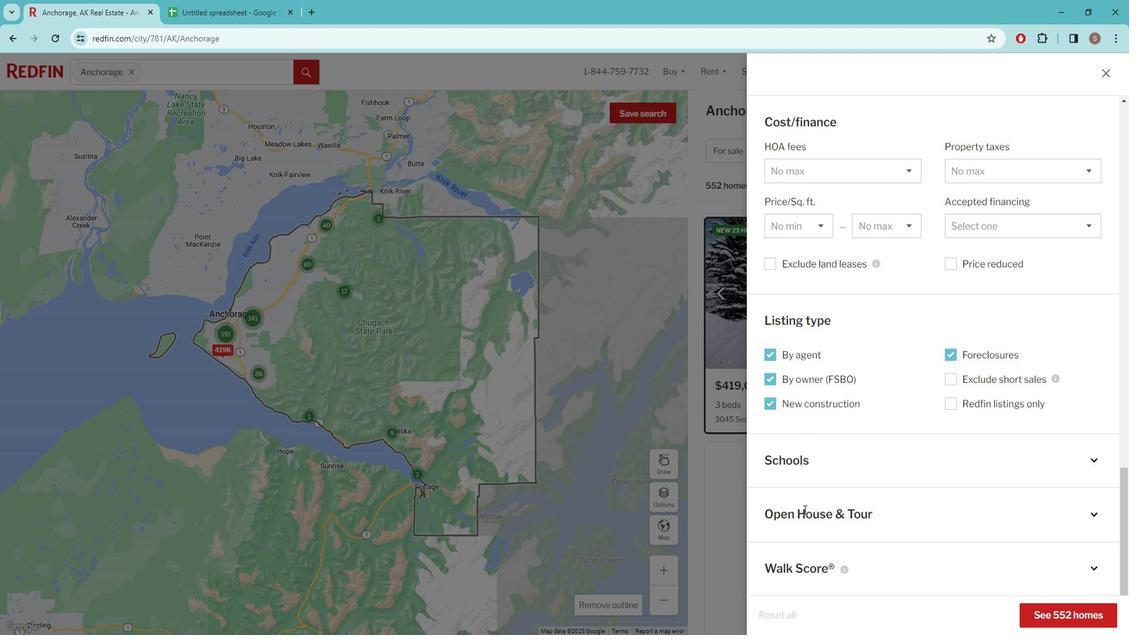 
Action: Mouse moved to (766, 514)
Screenshot: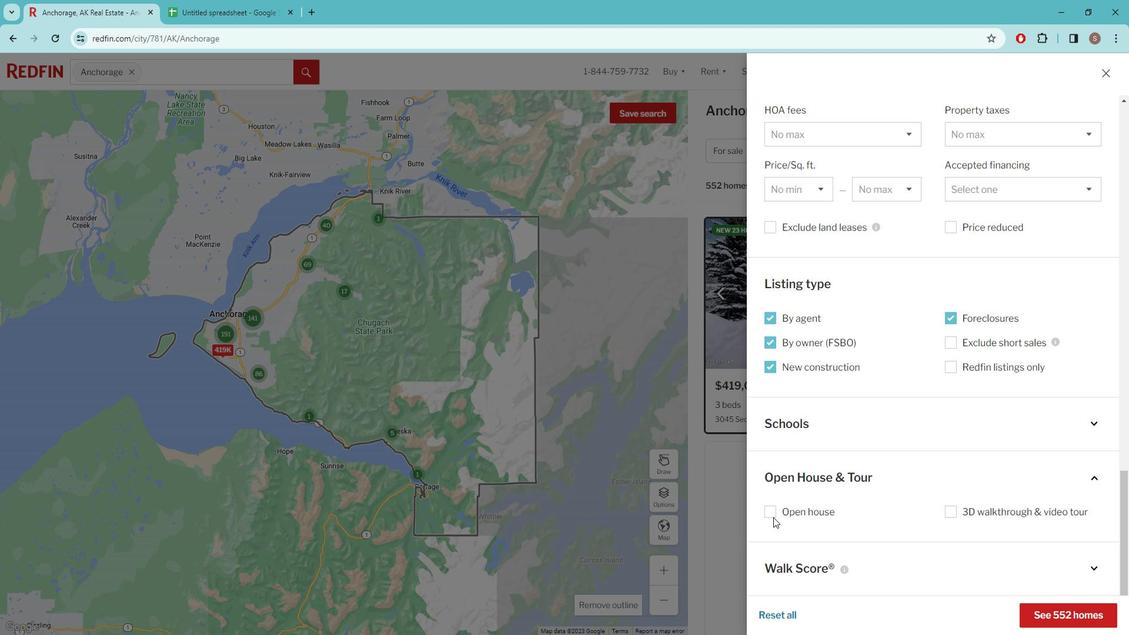 
Action: Mouse pressed left at (766, 514)
Screenshot: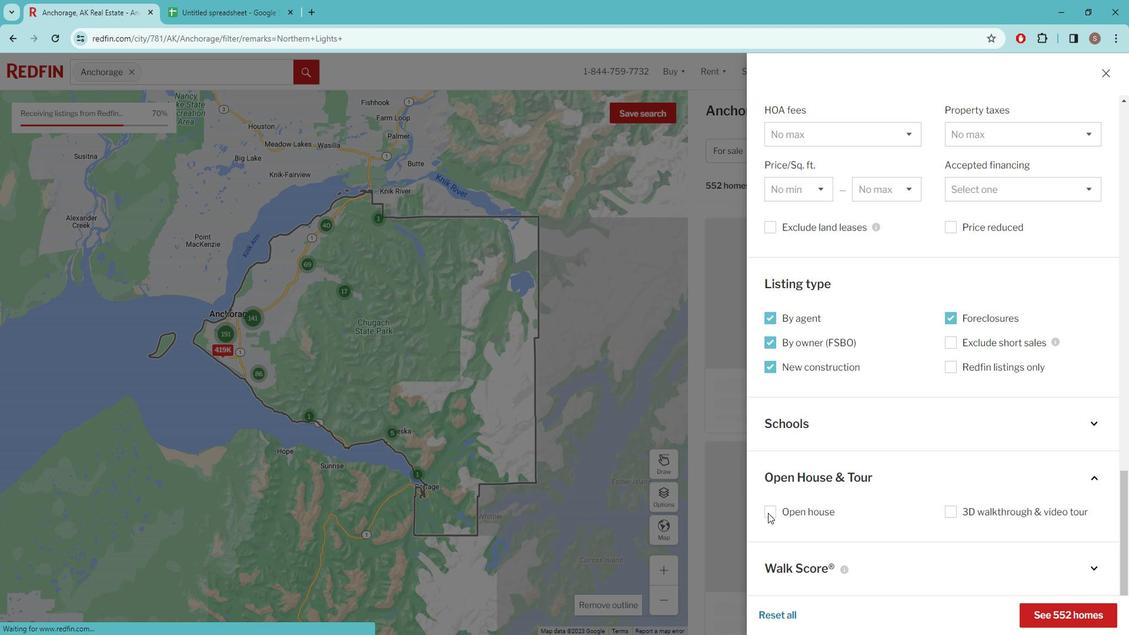 
Action: Mouse moved to (795, 570)
Screenshot: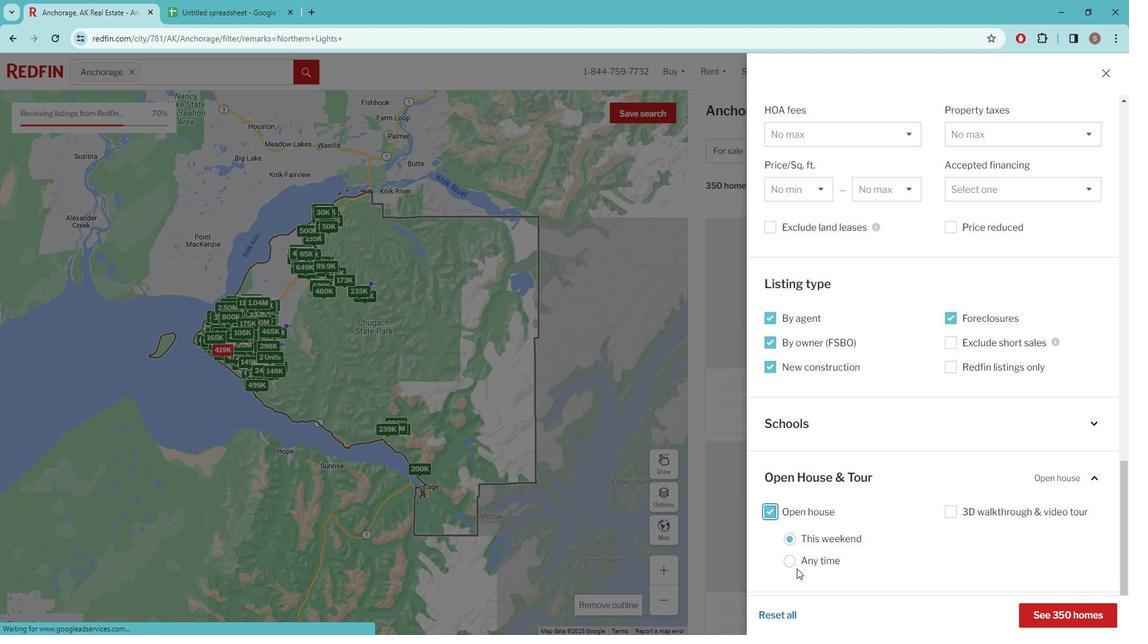 
Action: Mouse pressed left at (795, 570)
Screenshot: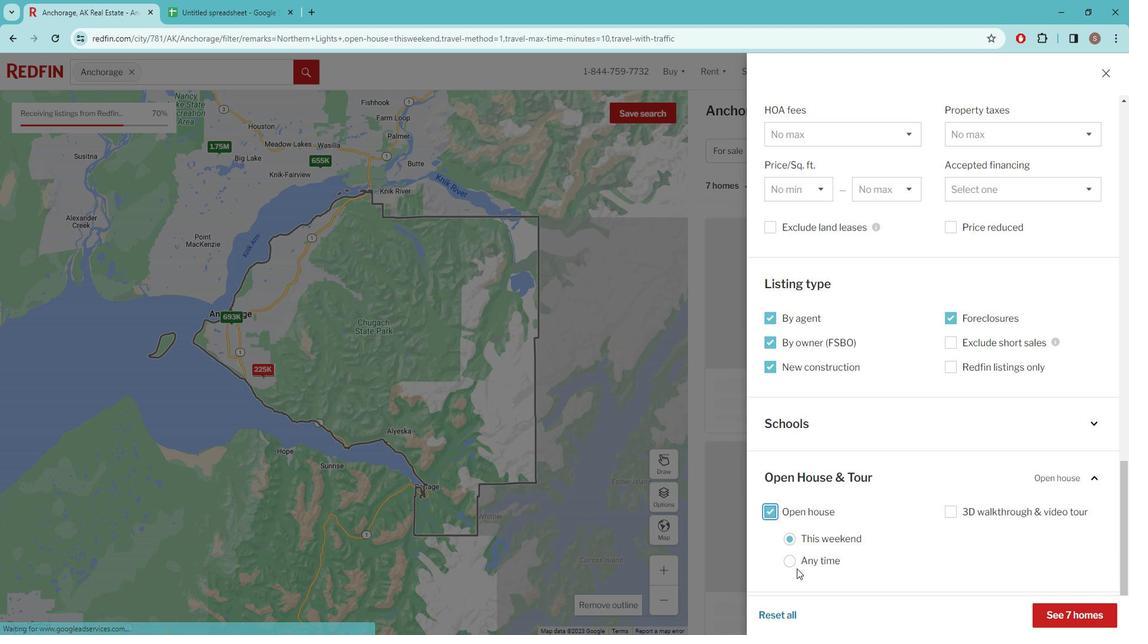 
Action: Mouse moved to (794, 567)
Screenshot: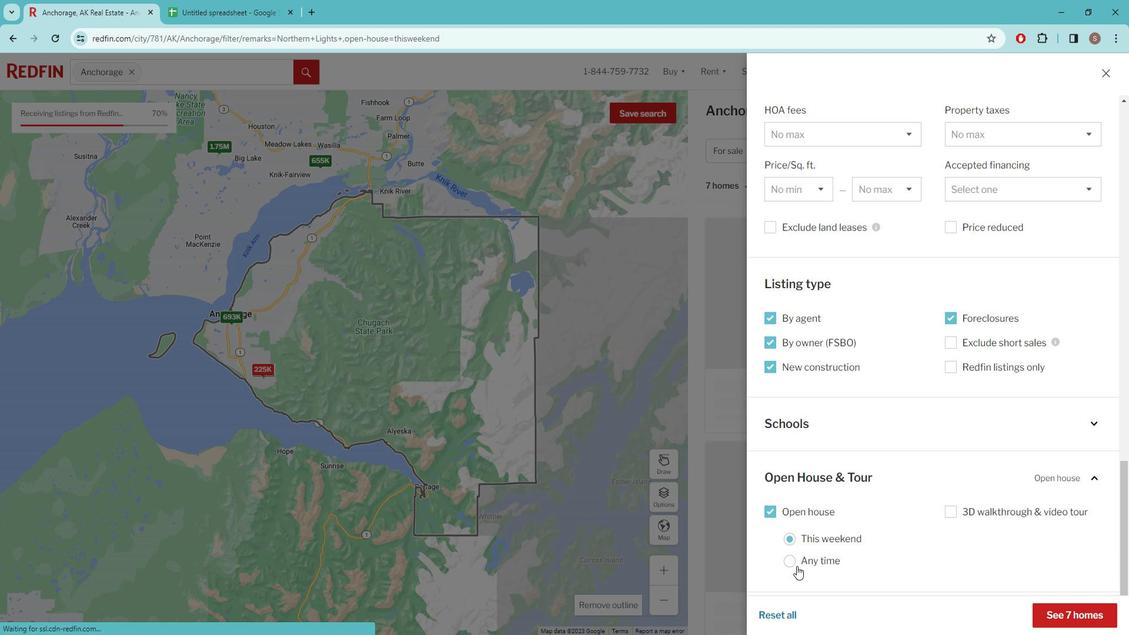 
Action: Mouse pressed left at (794, 567)
Screenshot: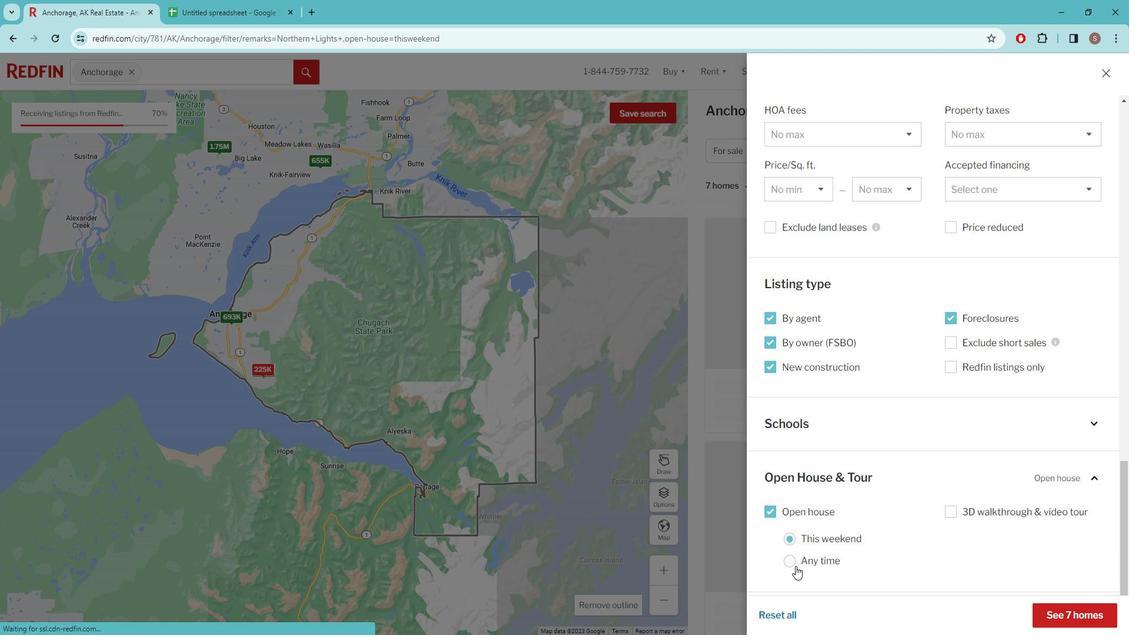 
Action: Mouse moved to (787, 541)
Screenshot: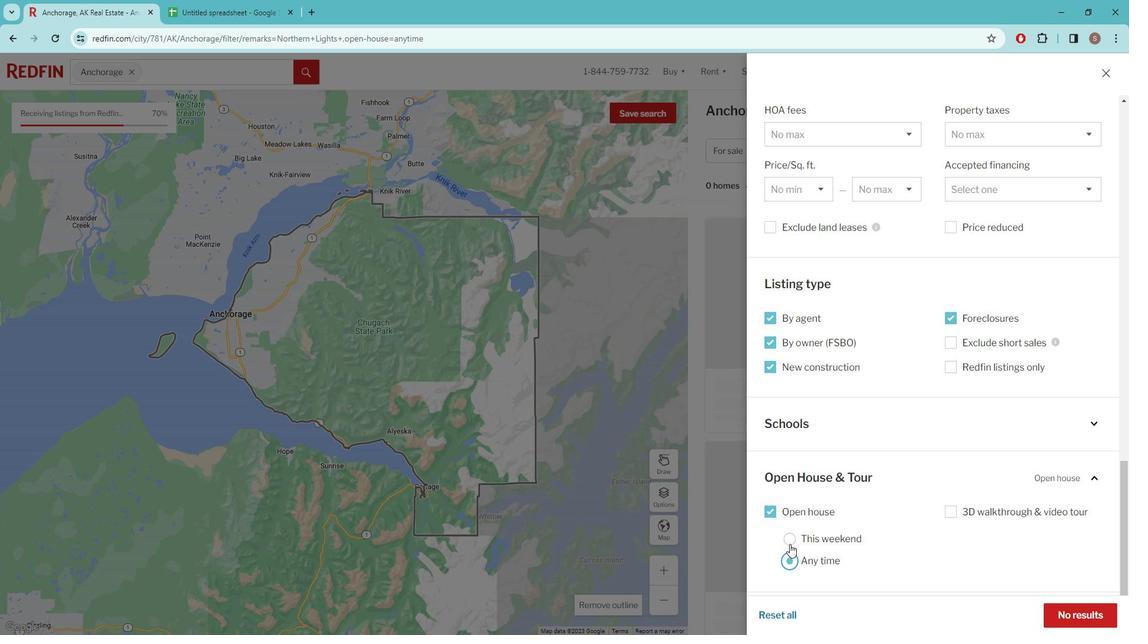 
Action: Mouse pressed left at (787, 541)
Screenshot: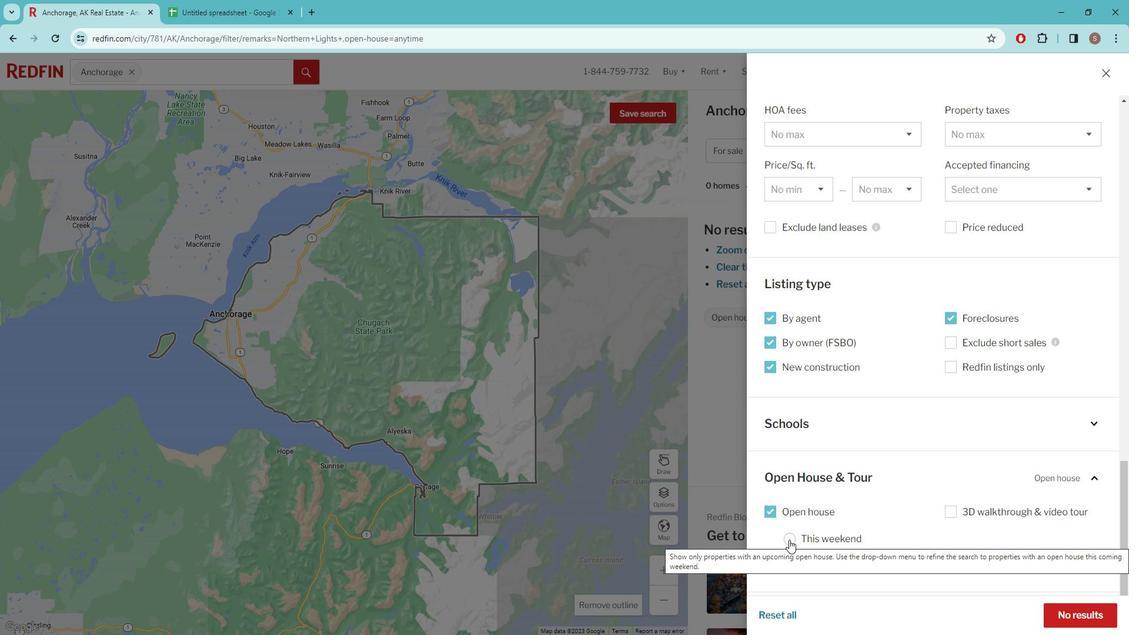 
Action: Mouse moved to (1068, 617)
Screenshot: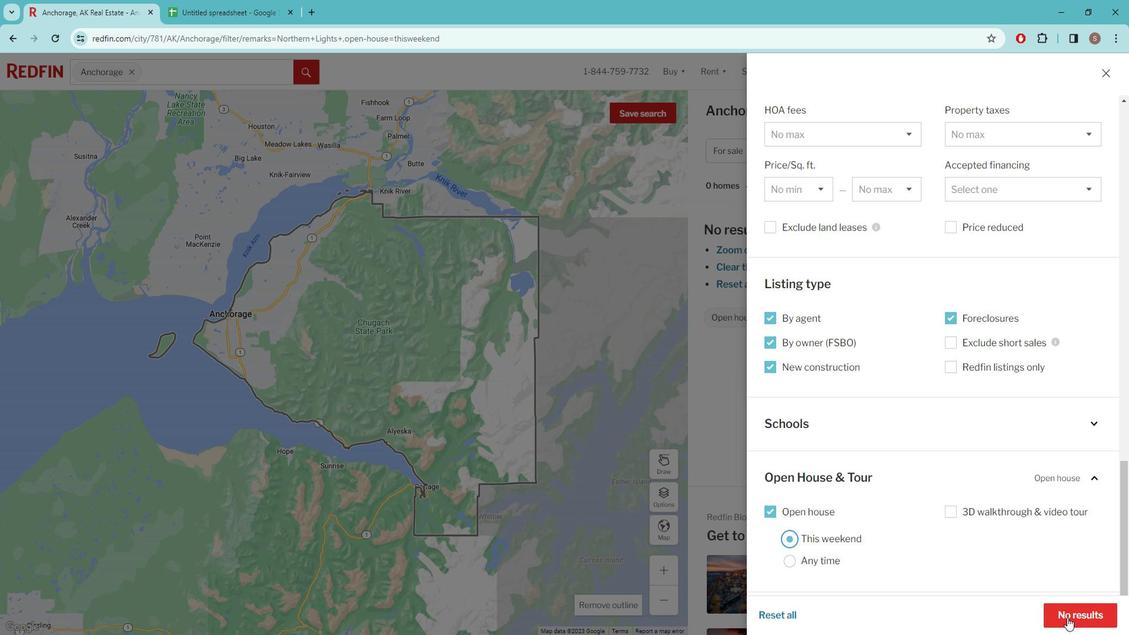 
Action: Mouse pressed left at (1068, 617)
Screenshot: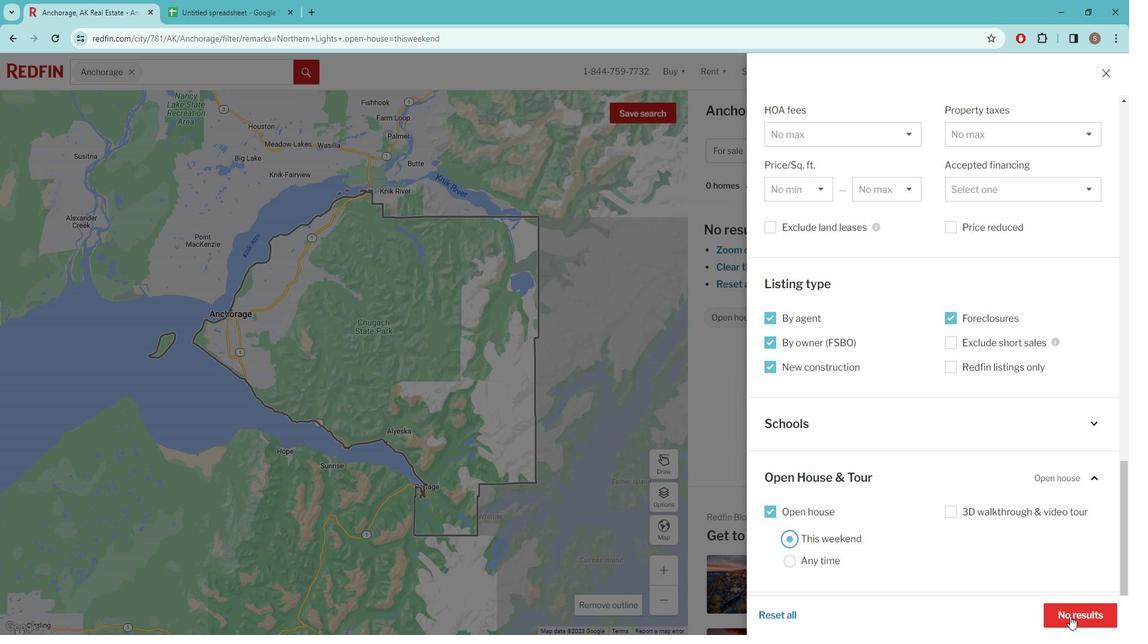 
Action: Mouse moved to (1068, 617)
Screenshot: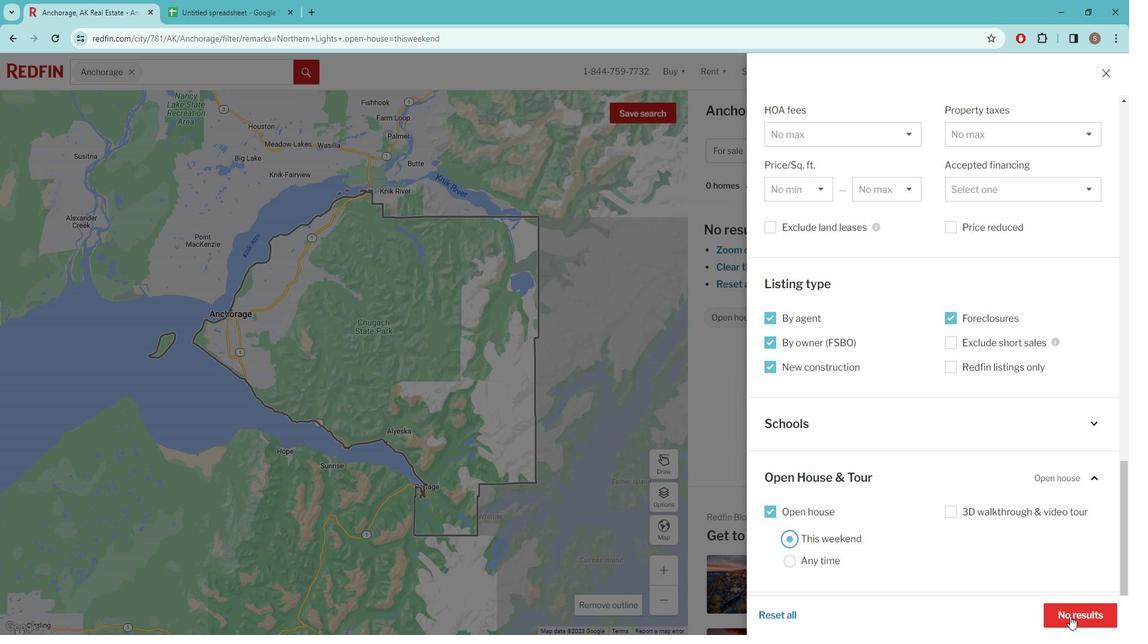
